 Task: Add a description "Support agents recognize that the issue remains unresolved and continue to work diligently to find a solution." in Unsolved tickets in your groups.
Action: Mouse moved to (33, 352)
Screenshot: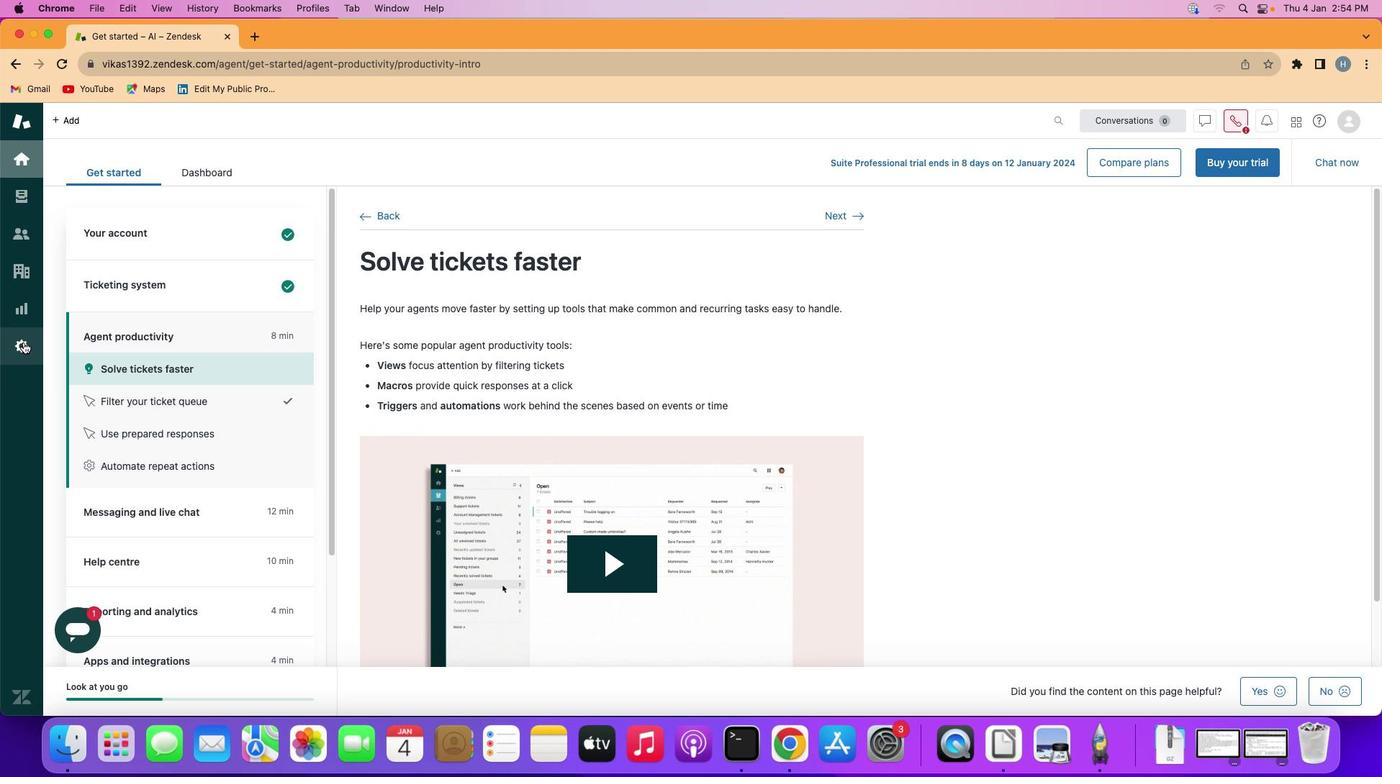 
Action: Mouse pressed left at (33, 352)
Screenshot: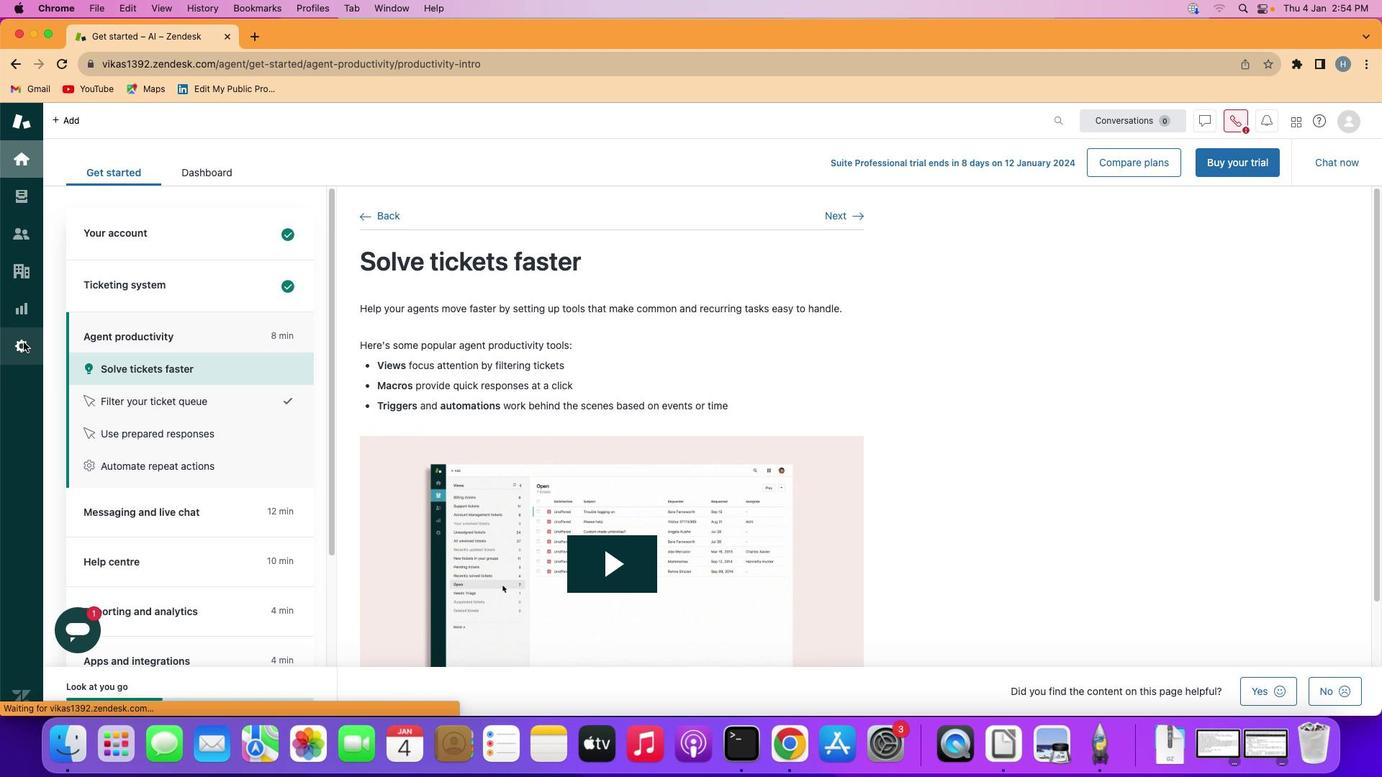 
Action: Mouse moved to (387, 526)
Screenshot: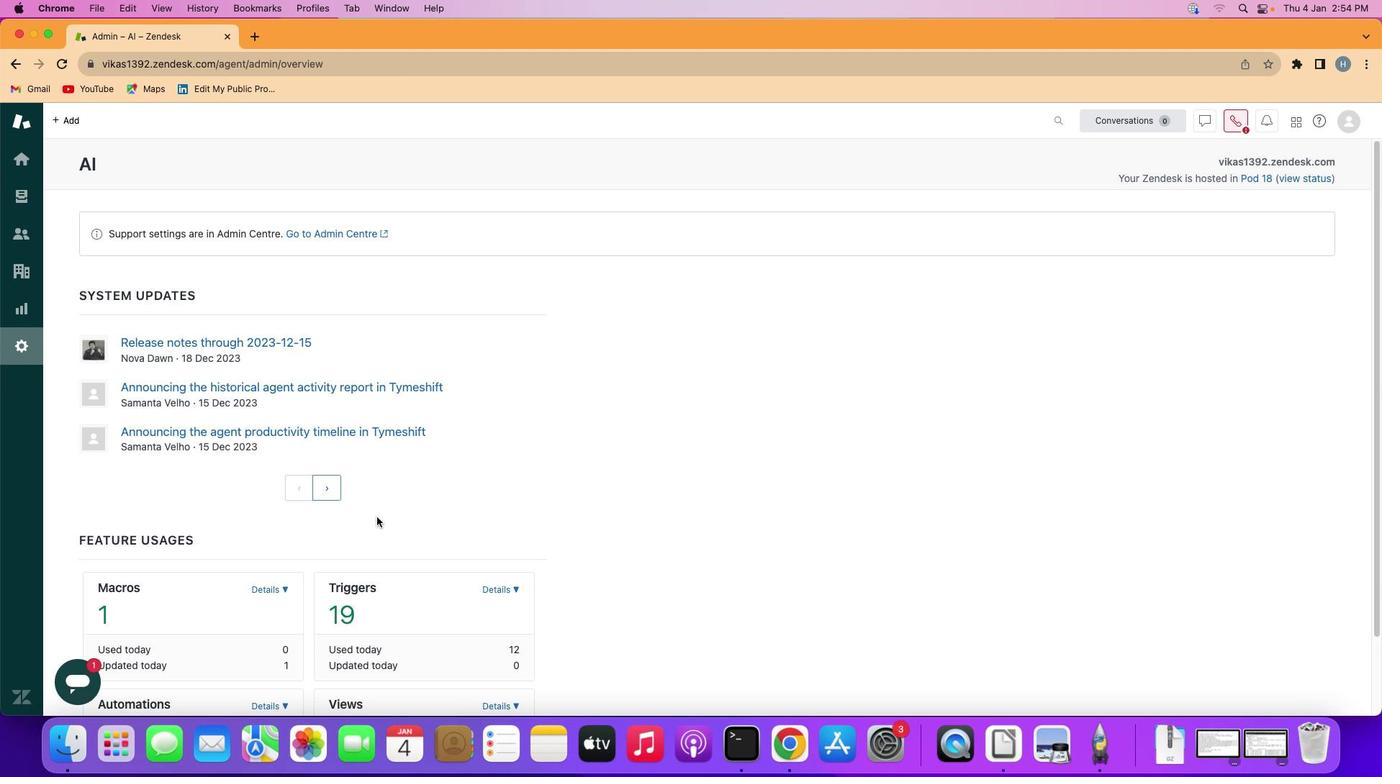 
Action: Mouse scrolled (387, 526) with delta (10, 10)
Screenshot: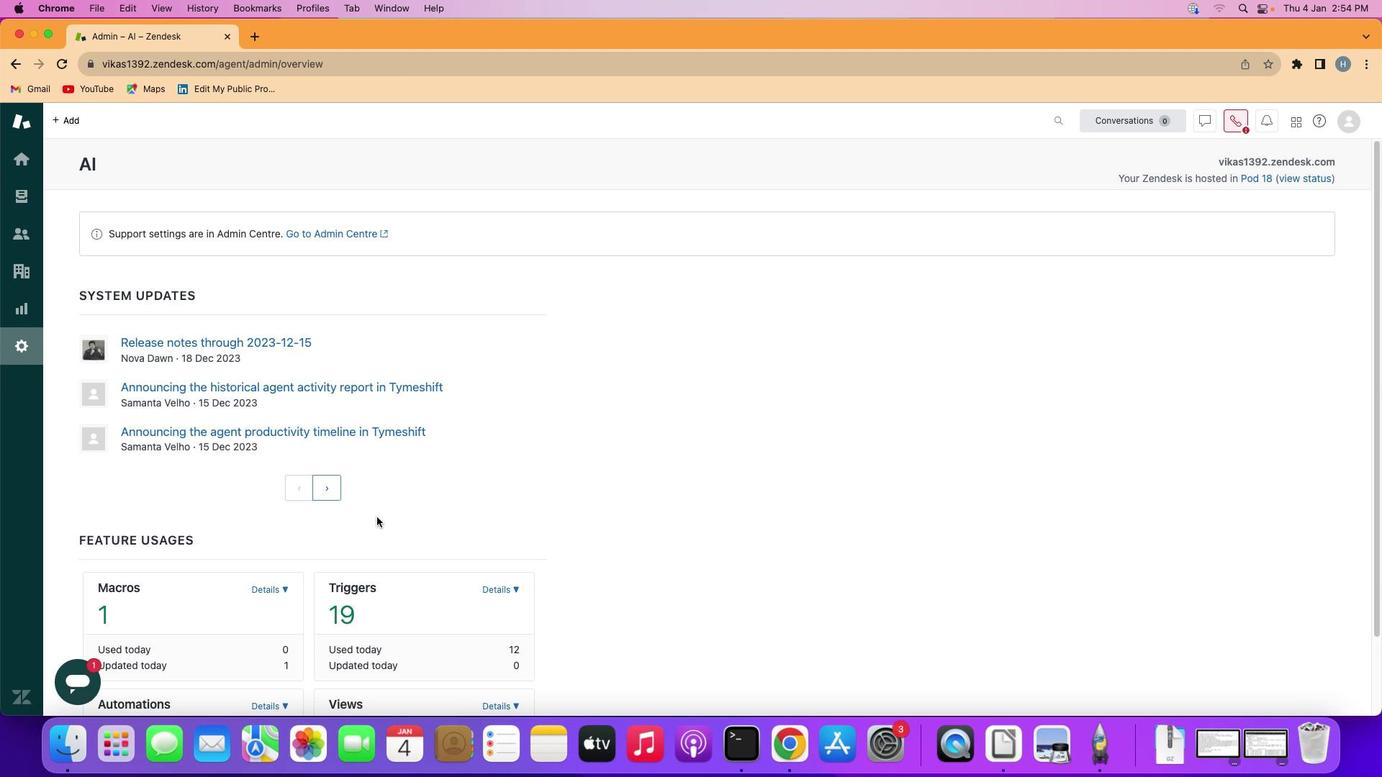 
Action: Mouse scrolled (387, 526) with delta (10, 7)
Screenshot: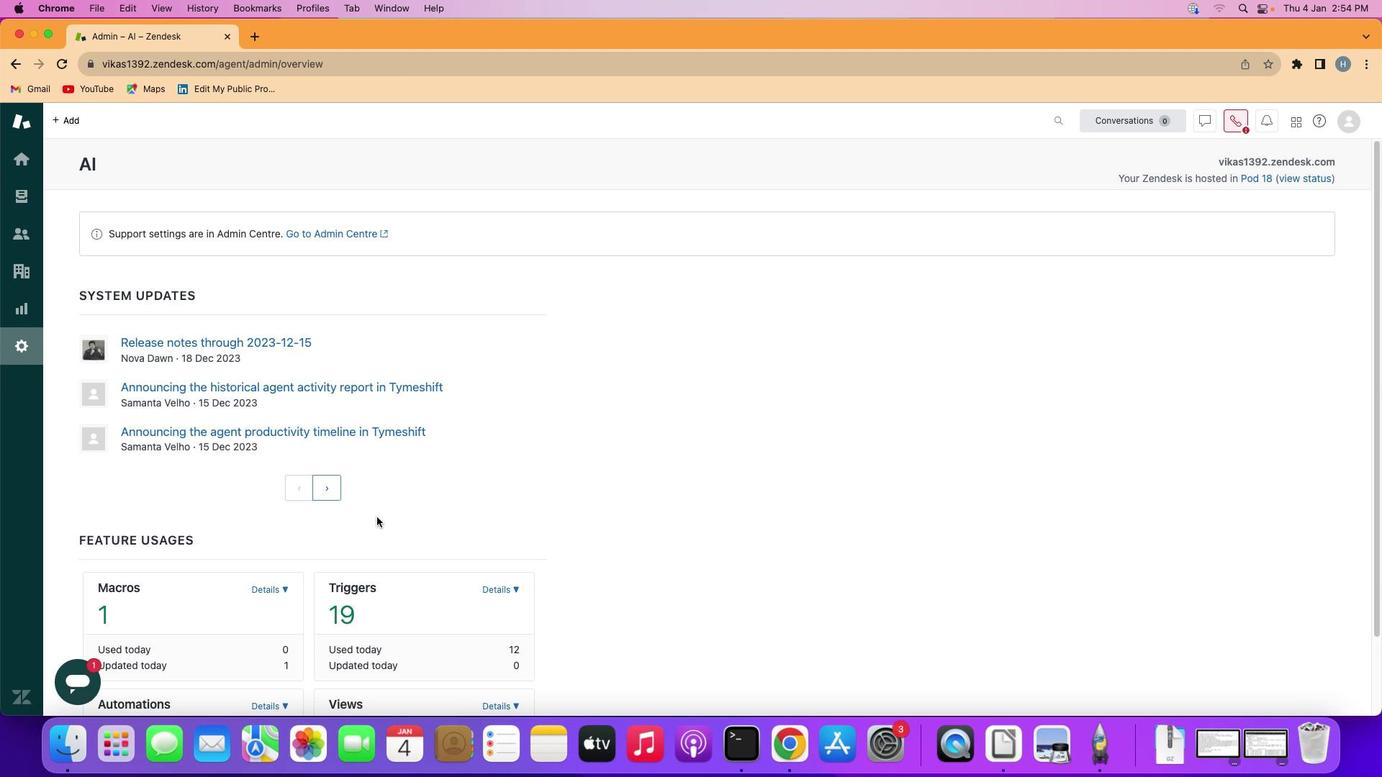 
Action: Mouse scrolled (387, 526) with delta (10, 8)
Screenshot: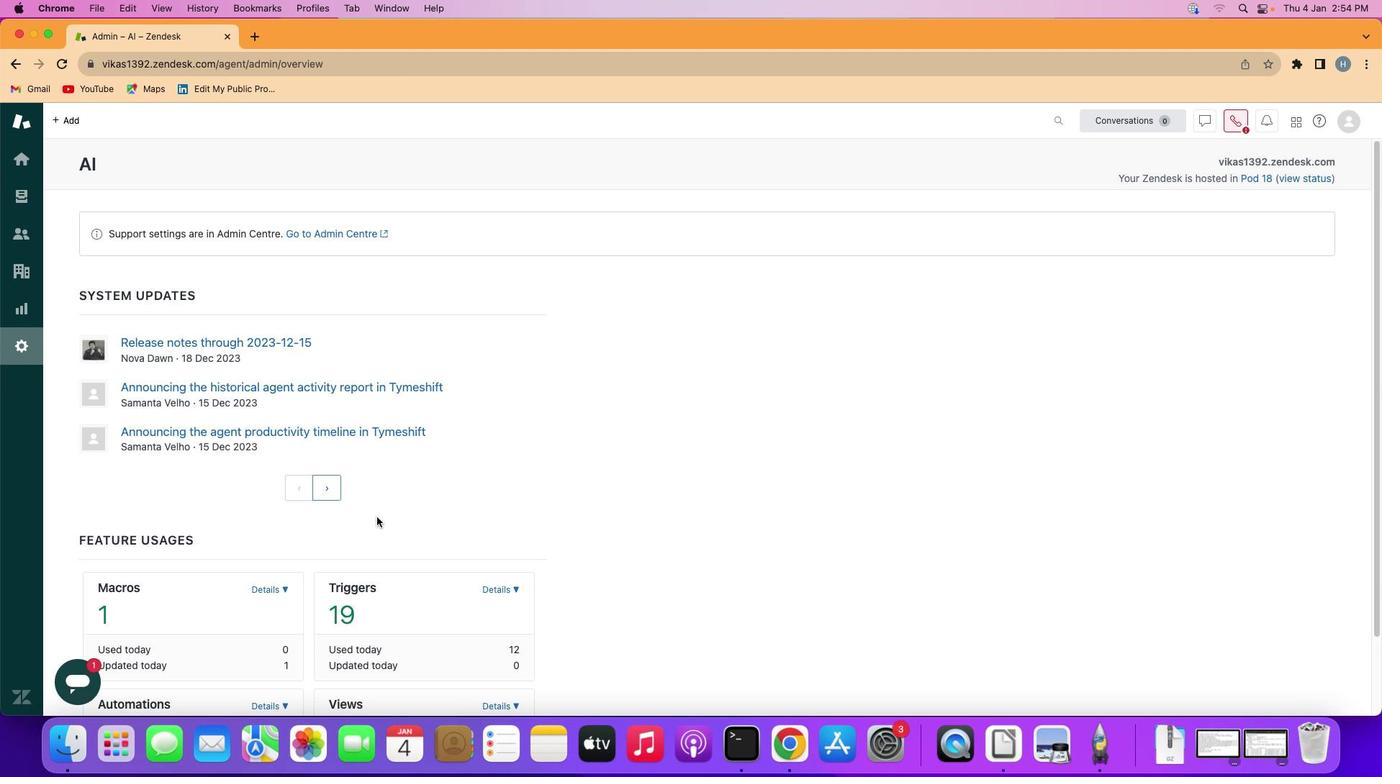 
Action: Mouse scrolled (387, 526) with delta (10, 7)
Screenshot: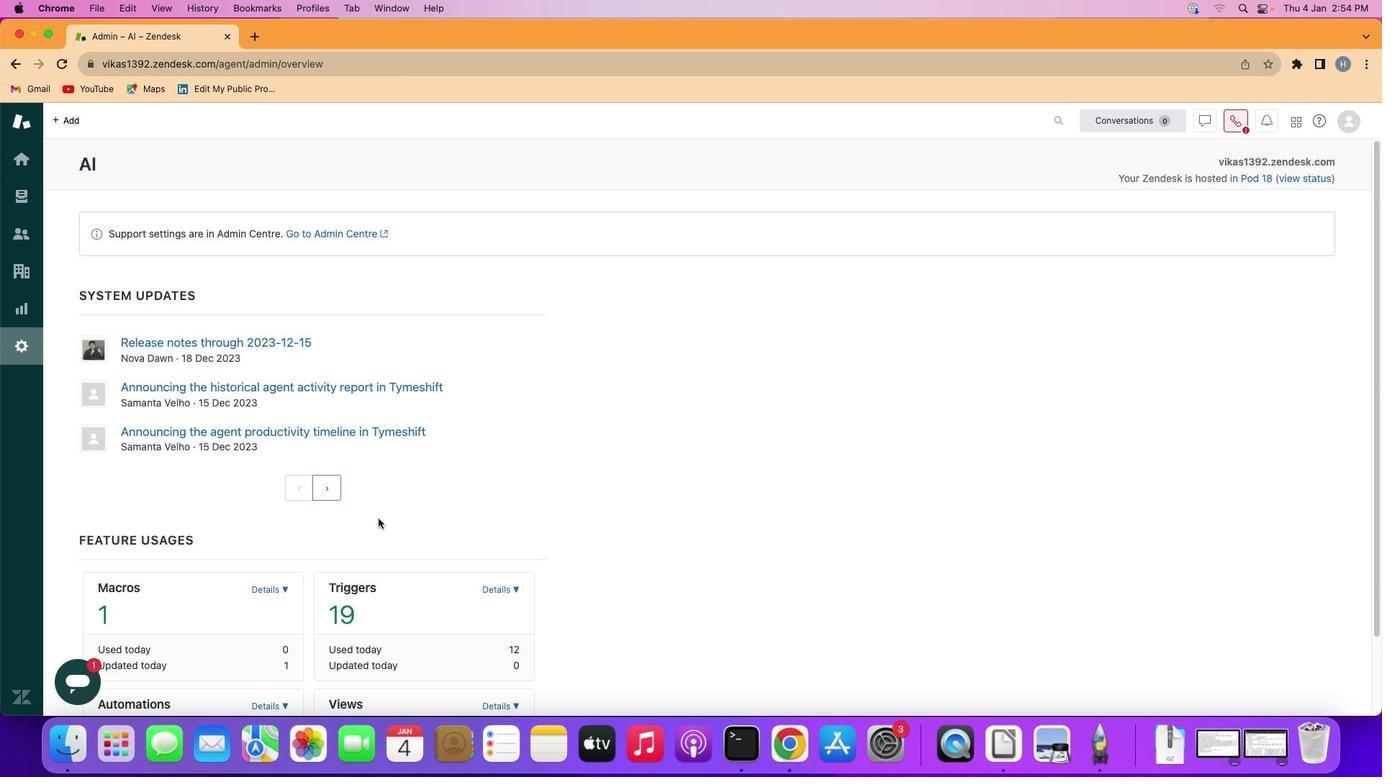 
Action: Mouse moved to (416, 562)
Screenshot: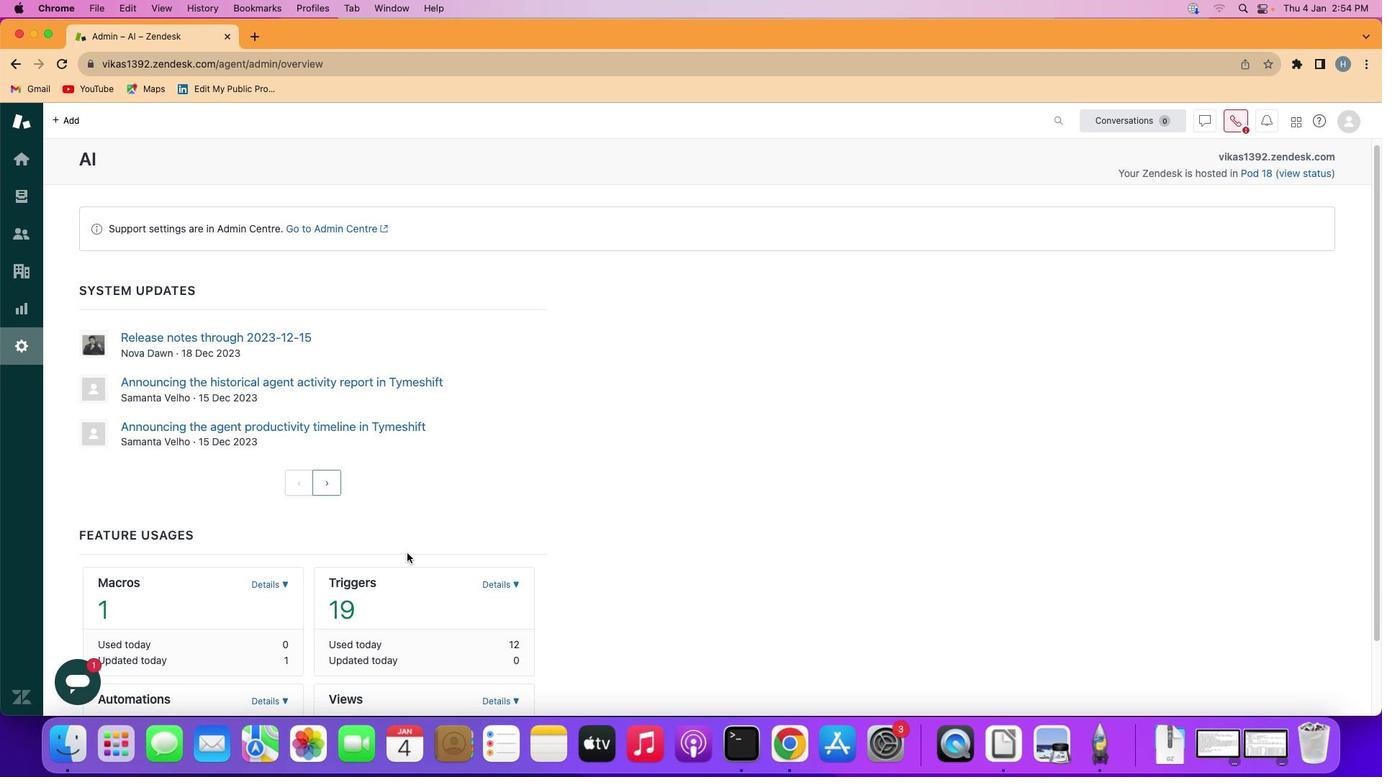 
Action: Mouse scrolled (416, 562) with delta (10, 9)
Screenshot: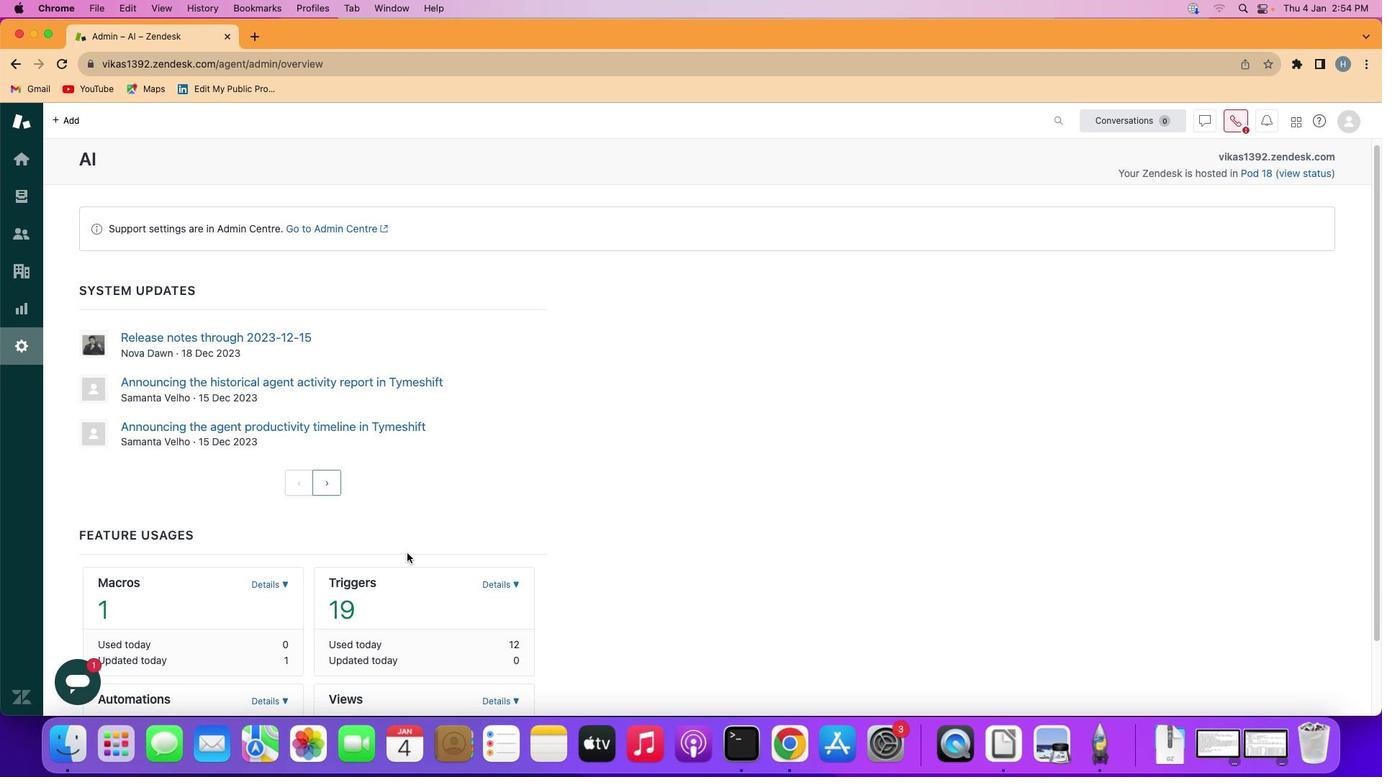 
Action: Mouse moved to (416, 563)
Screenshot: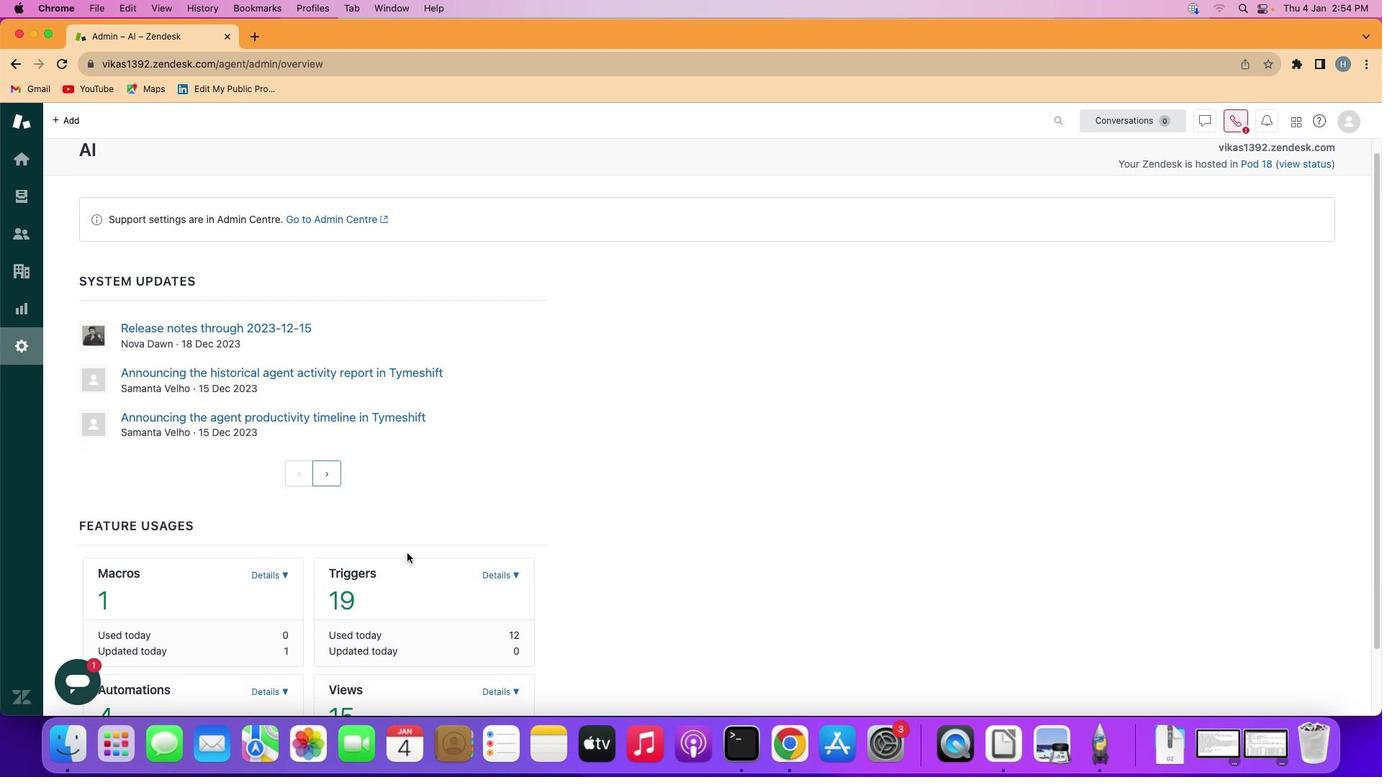 
Action: Mouse scrolled (416, 563) with delta (10, 9)
Screenshot: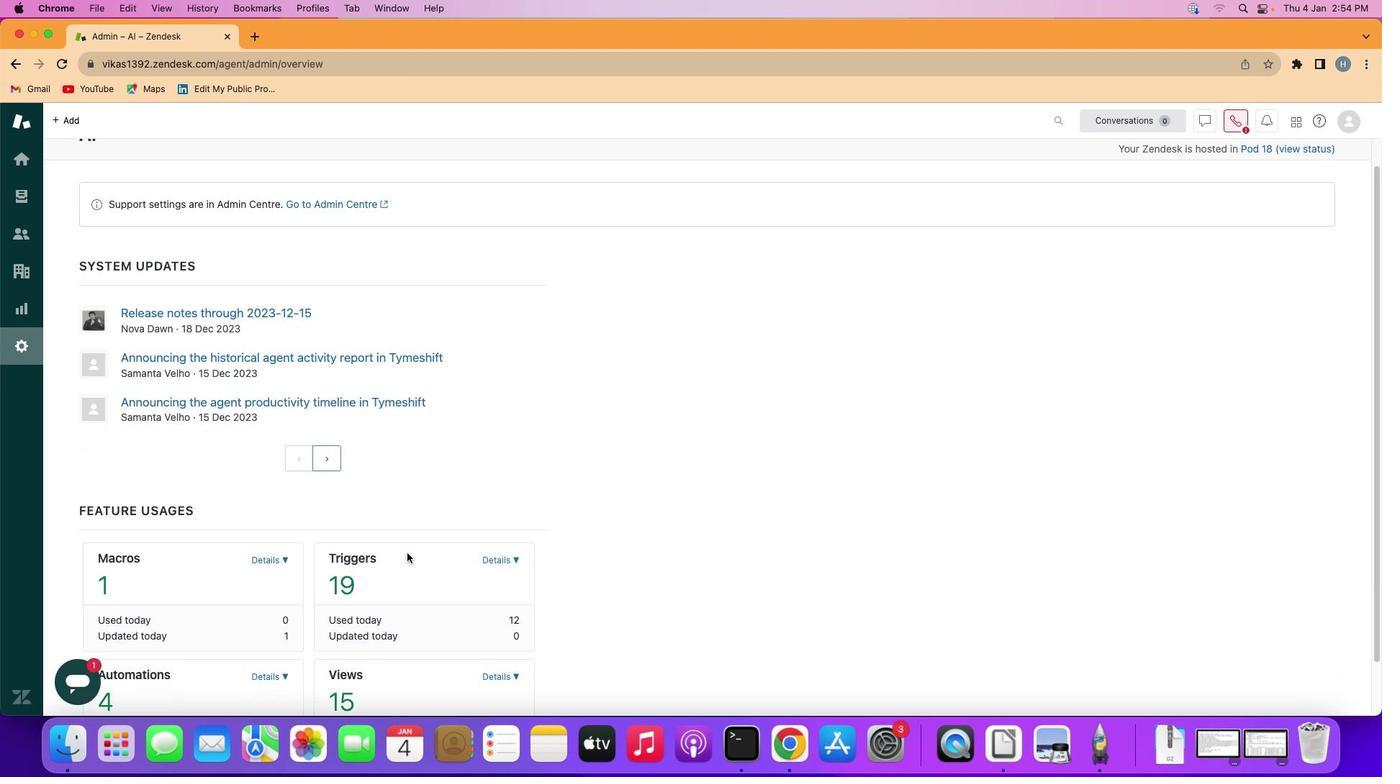 
Action: Mouse scrolled (416, 563) with delta (10, 10)
Screenshot: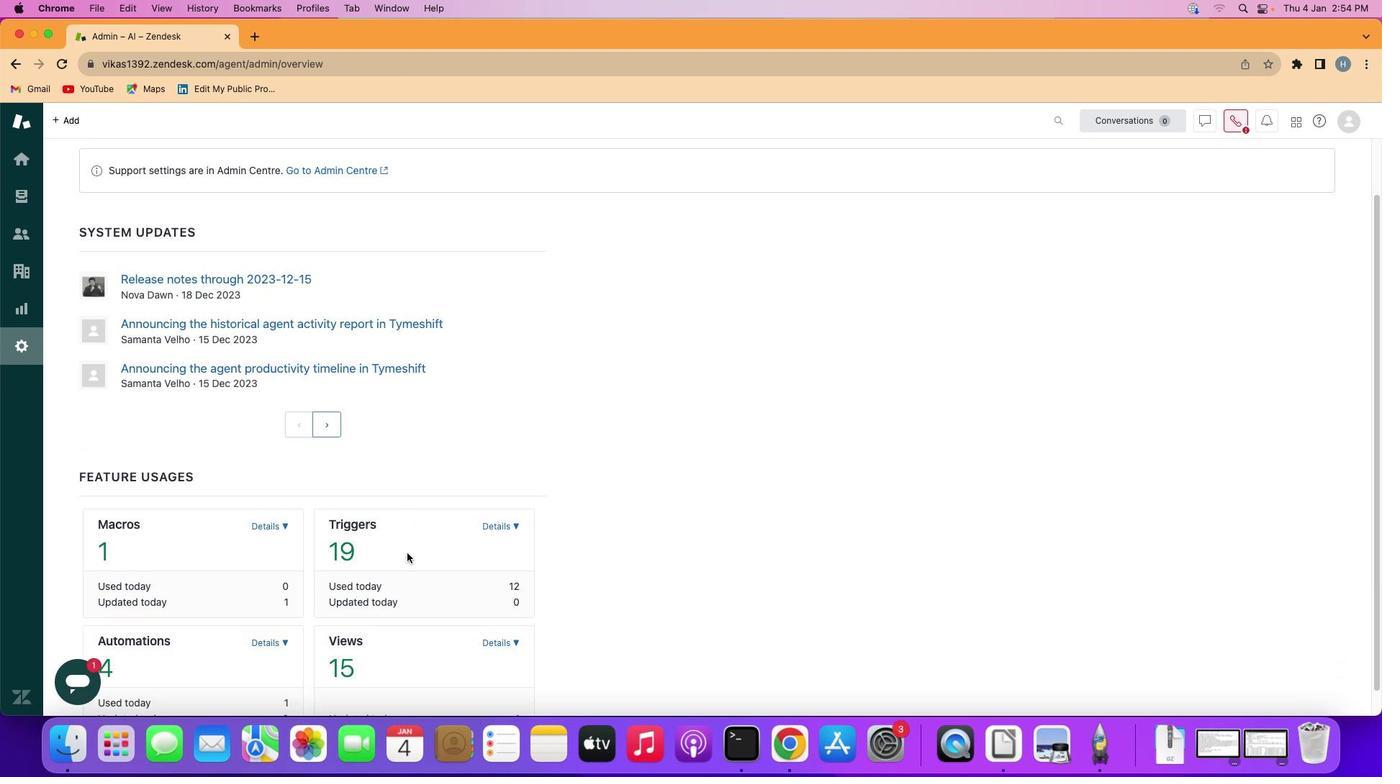 
Action: Mouse scrolled (416, 563) with delta (10, 8)
Screenshot: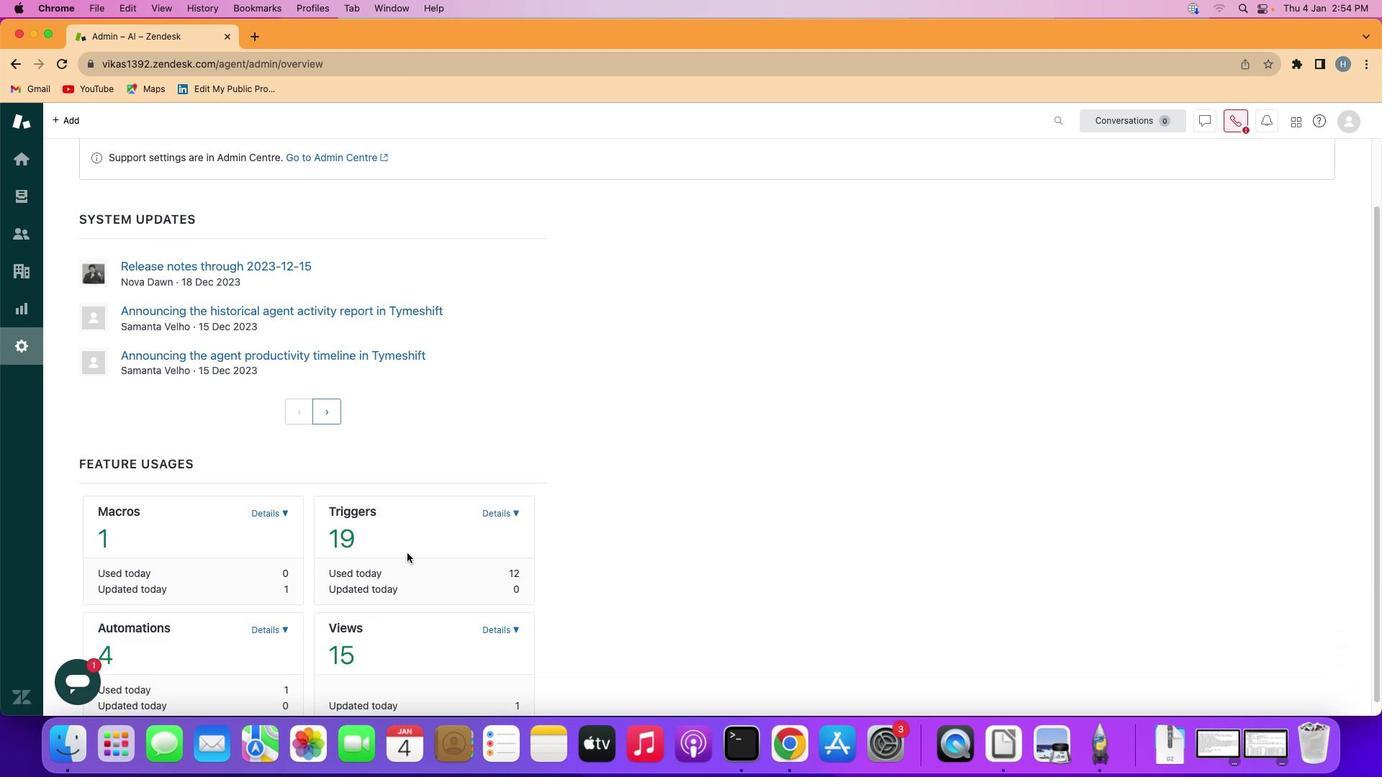
Action: Mouse scrolled (416, 563) with delta (10, 9)
Screenshot: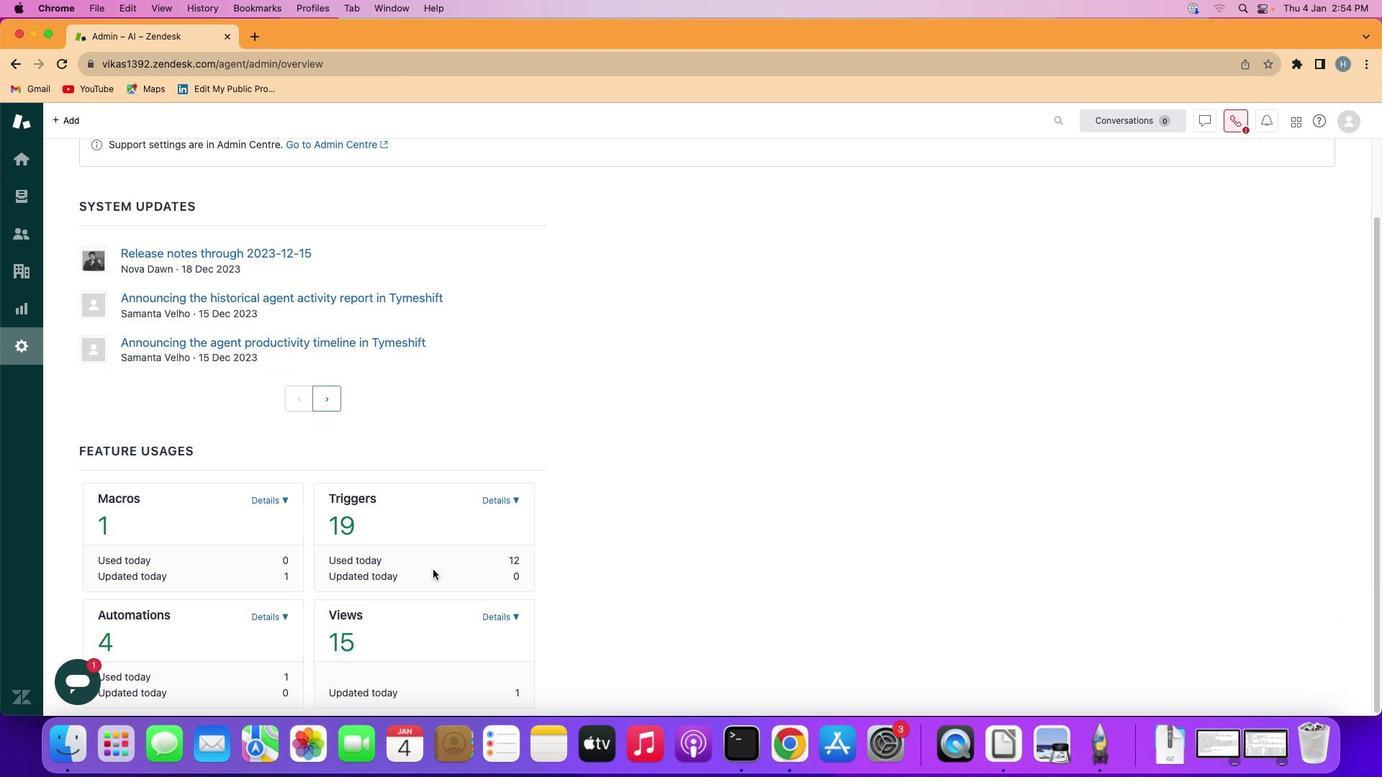 
Action: Mouse moved to (511, 626)
Screenshot: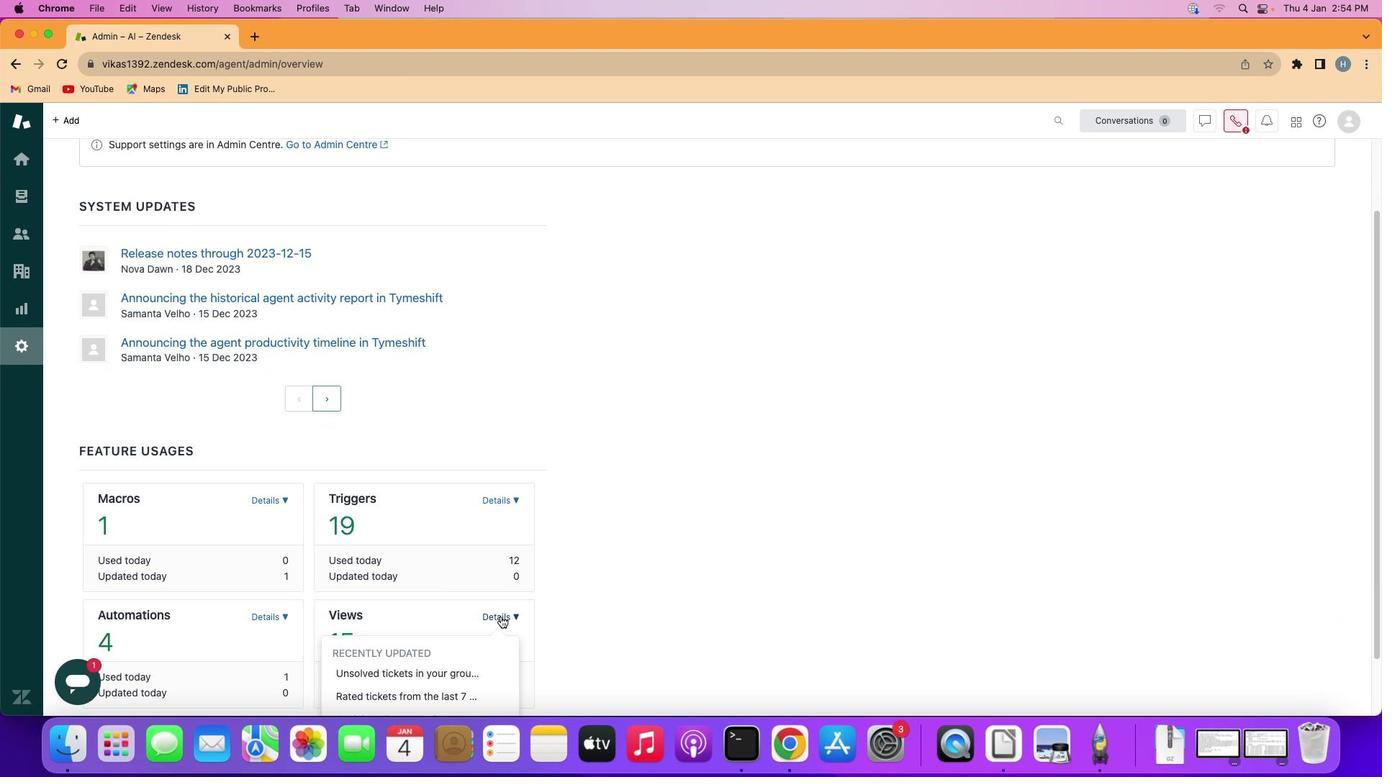 
Action: Mouse pressed left at (511, 626)
Screenshot: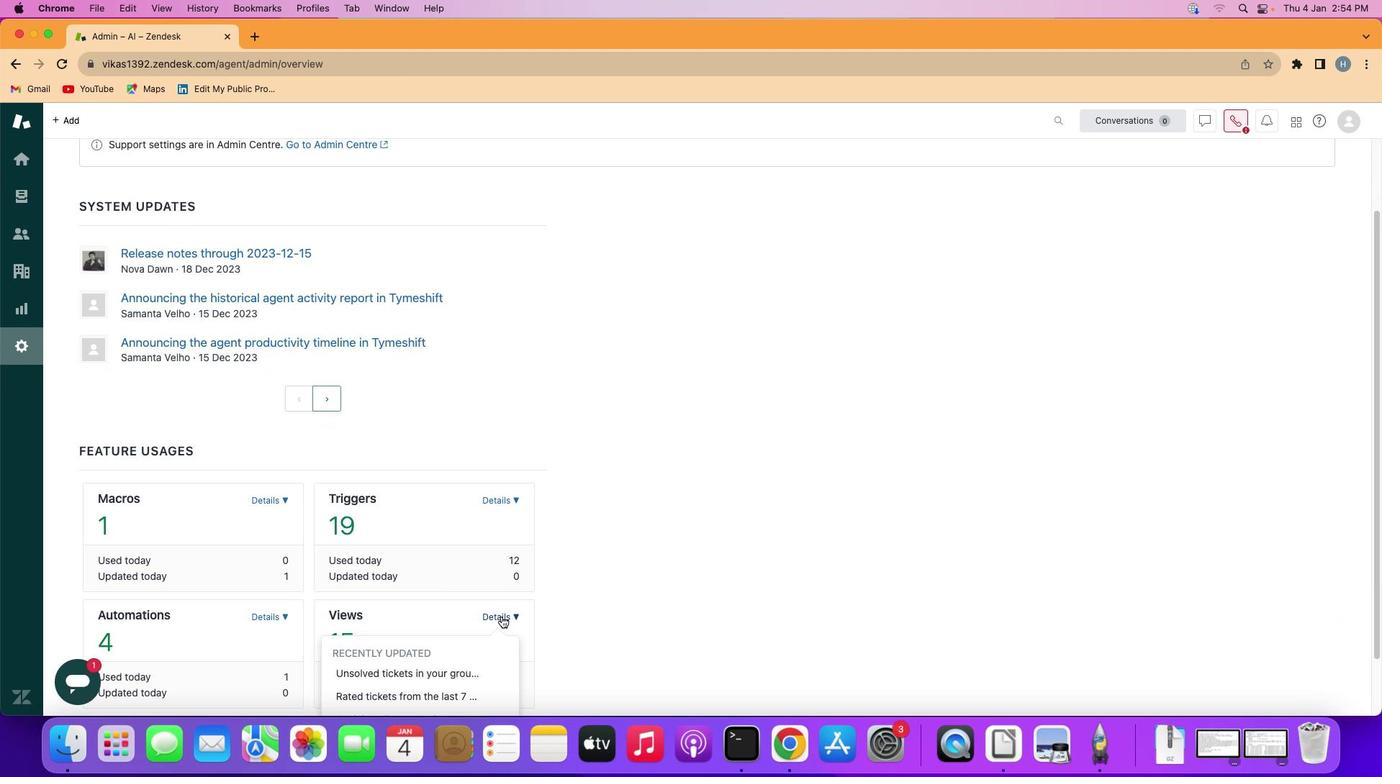 
Action: Mouse moved to (434, 683)
Screenshot: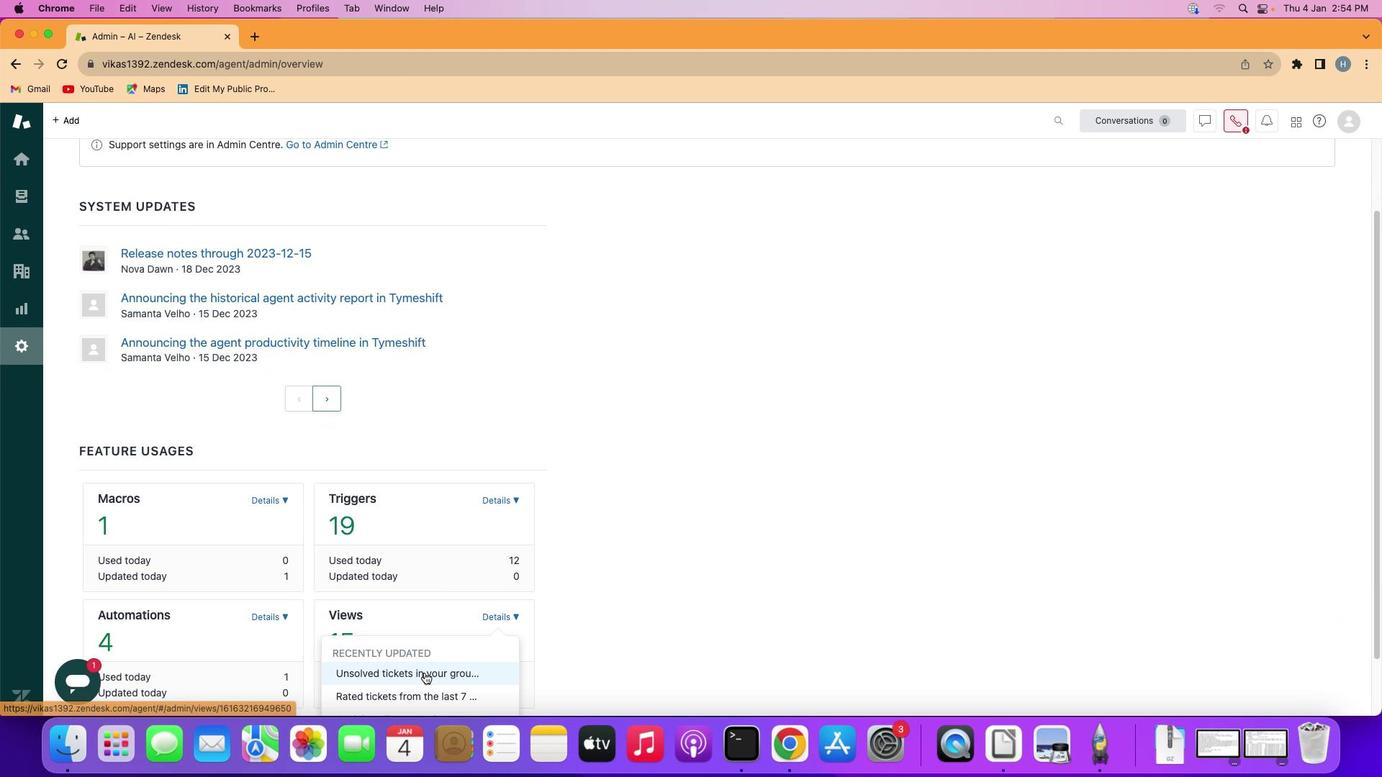 
Action: Mouse pressed left at (434, 683)
Screenshot: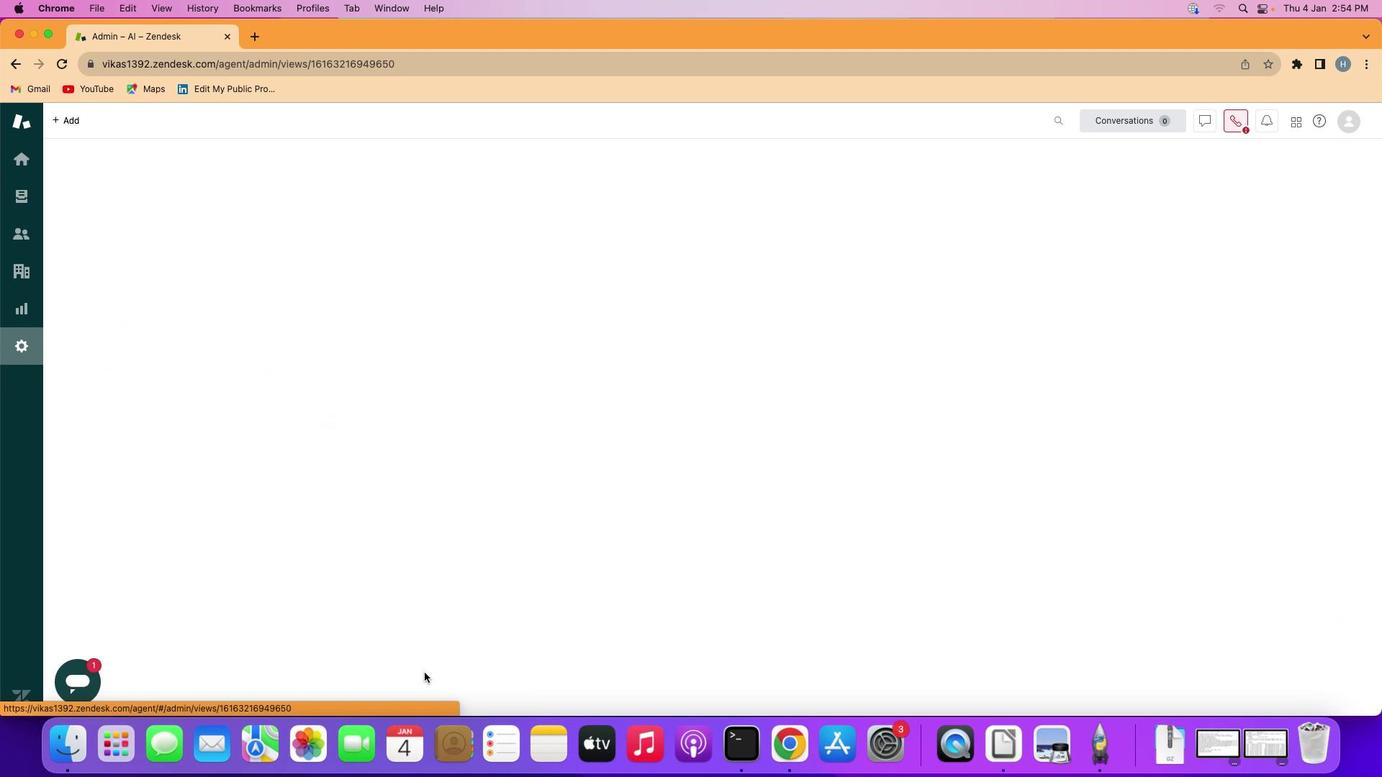 
Action: Mouse moved to (298, 336)
Screenshot: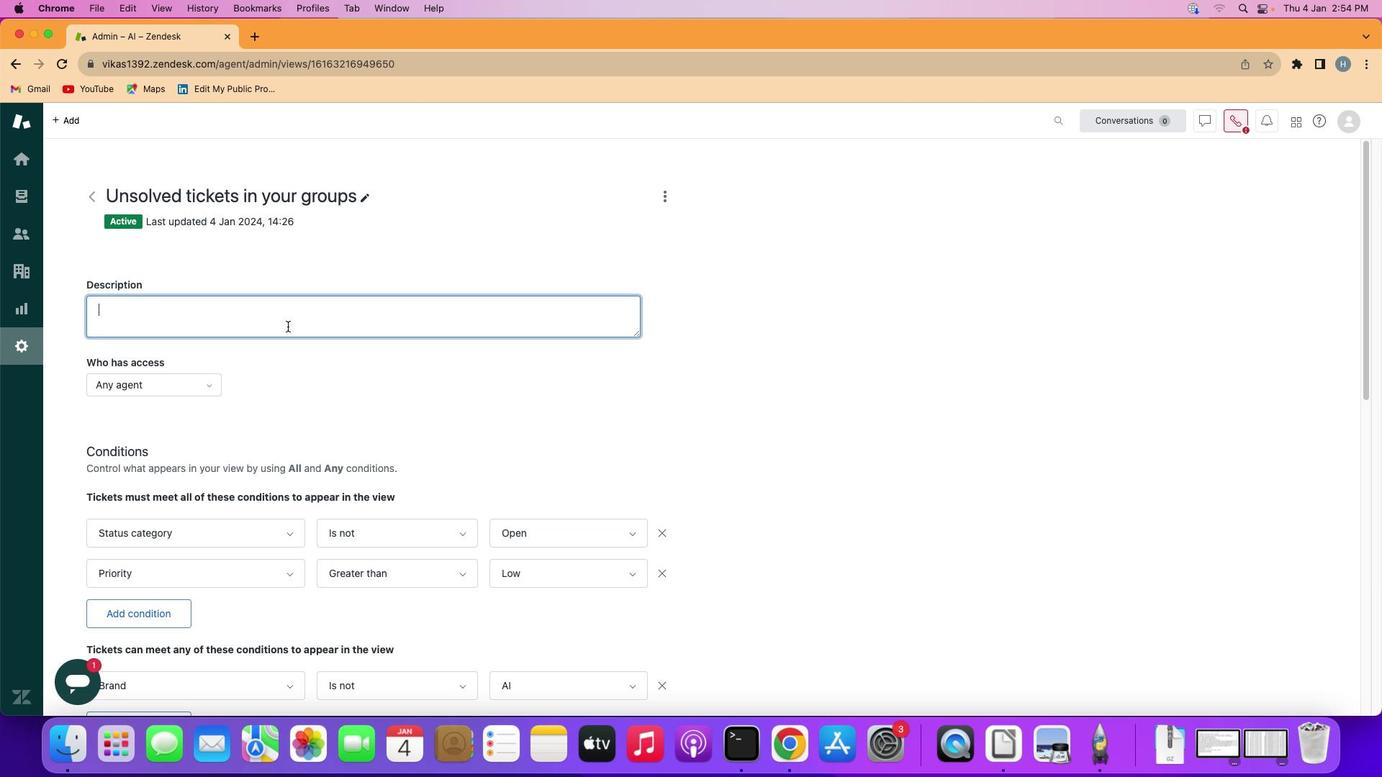 
Action: Mouse pressed left at (298, 336)
Screenshot: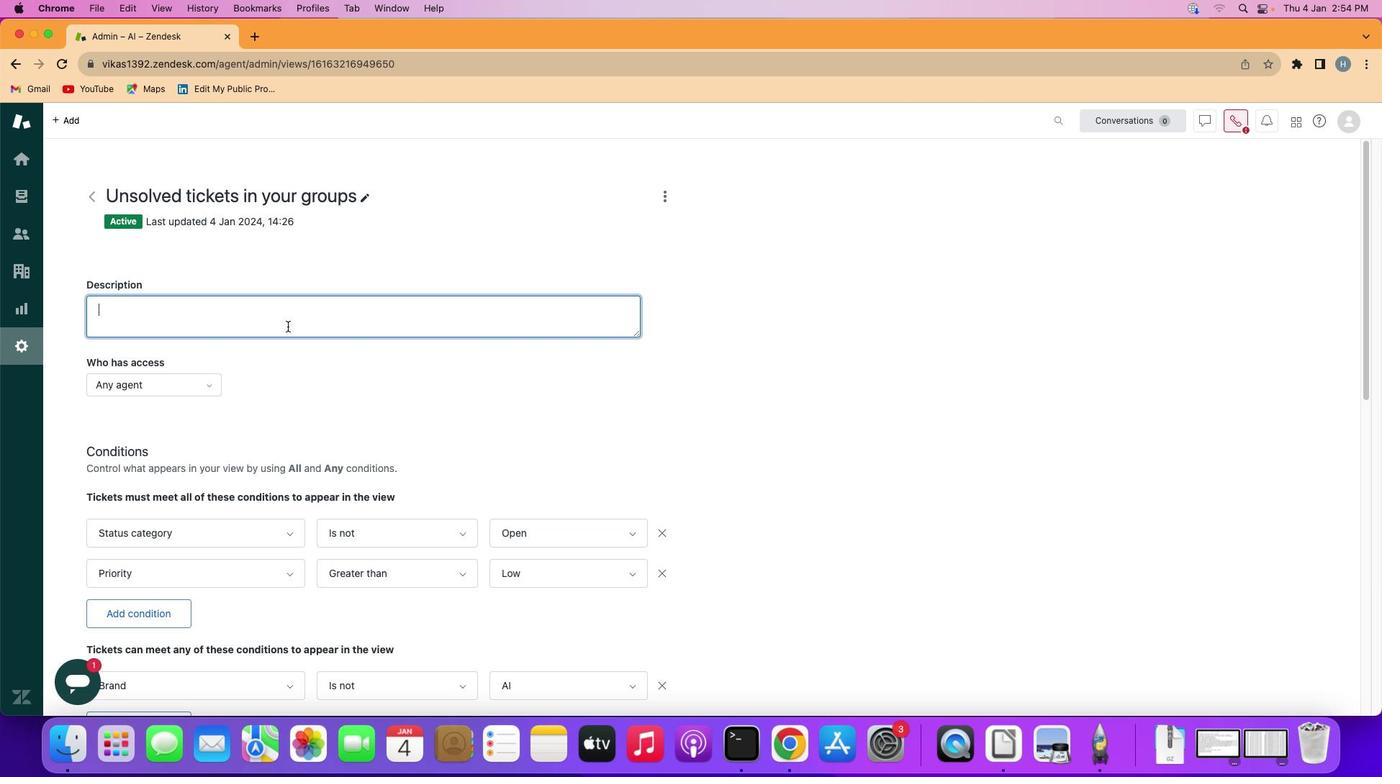 
Action: Key pressed Key.shift'S''u''p''p''o''r''t'Key.space'a''g''e''n''t''s'Key.space'r''e''c''o''g''n''i''z''e'Key.space't''h''a''t'Key.space't''h''e'Key.space'i''s''s''u''e'Key.space'r''e''m''a''i''n''s'Key.space'u''n''r''e''s''o''l''v''e''d'Key.space'a''n''d'Key.space'c''o''n''t''i''h'Key.backspace'n''u''e'Key.space't''o'Key.space'w''o''r''k'Key.space'd''i''l''i''g''e''n''t''l''y'Key.space't''o'Key.space'f''i''n''d'Key.space'a'Key.space's''o''l''u''t''i''o''n'
Screenshot: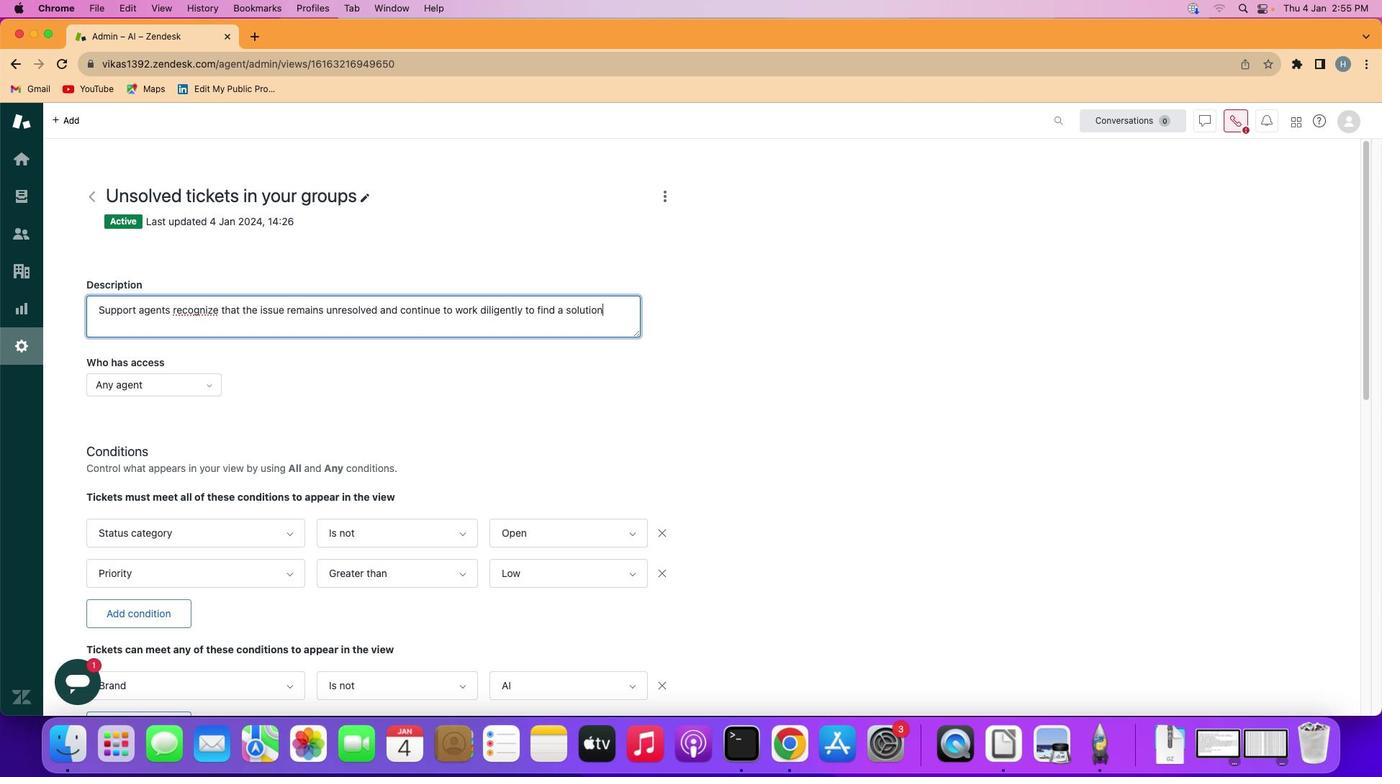 
Action: Mouse moved to (544, 419)
Screenshot: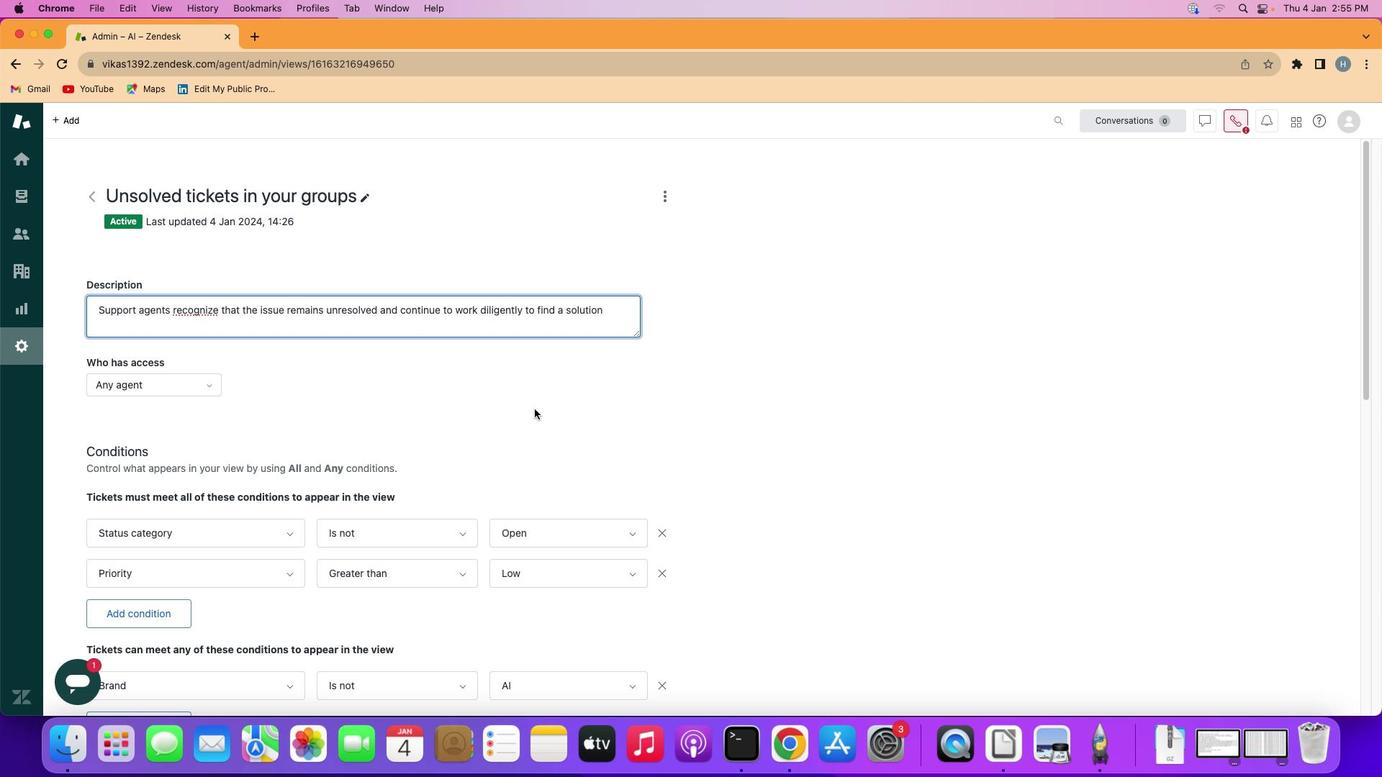 
Action: Mouse scrolled (544, 419) with delta (10, 9)
Screenshot: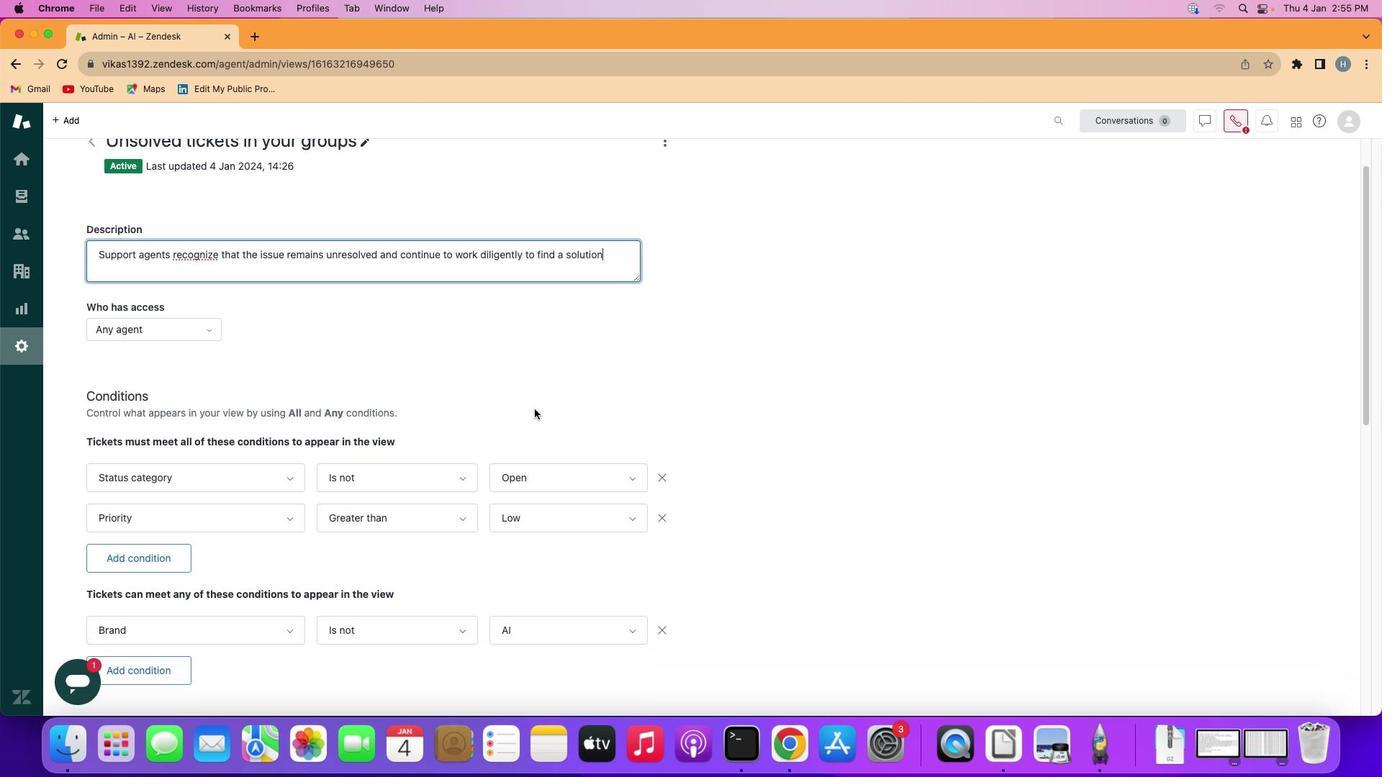 
Action: Mouse scrolled (544, 419) with delta (10, 9)
Screenshot: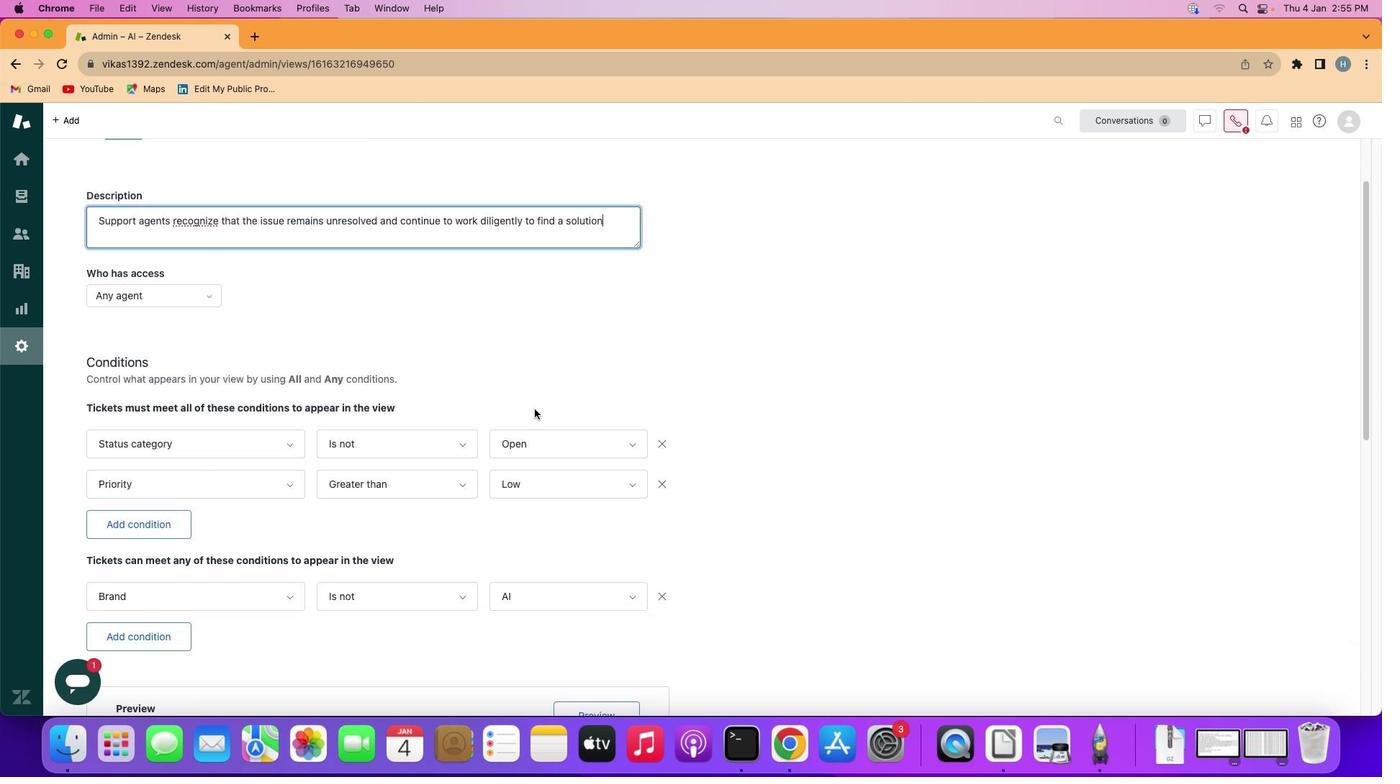
Action: Mouse scrolled (544, 419) with delta (10, 8)
Screenshot: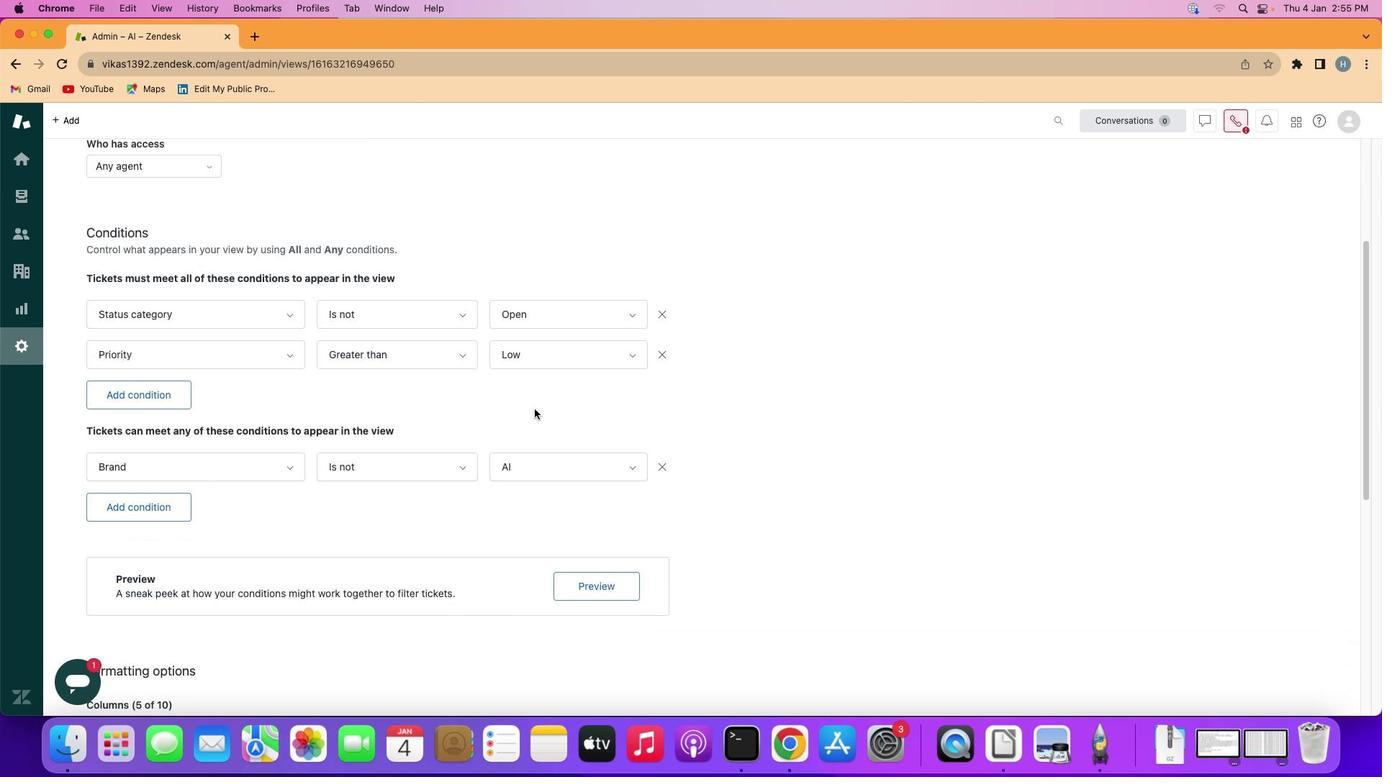 
Action: Mouse scrolled (544, 419) with delta (10, 8)
Screenshot: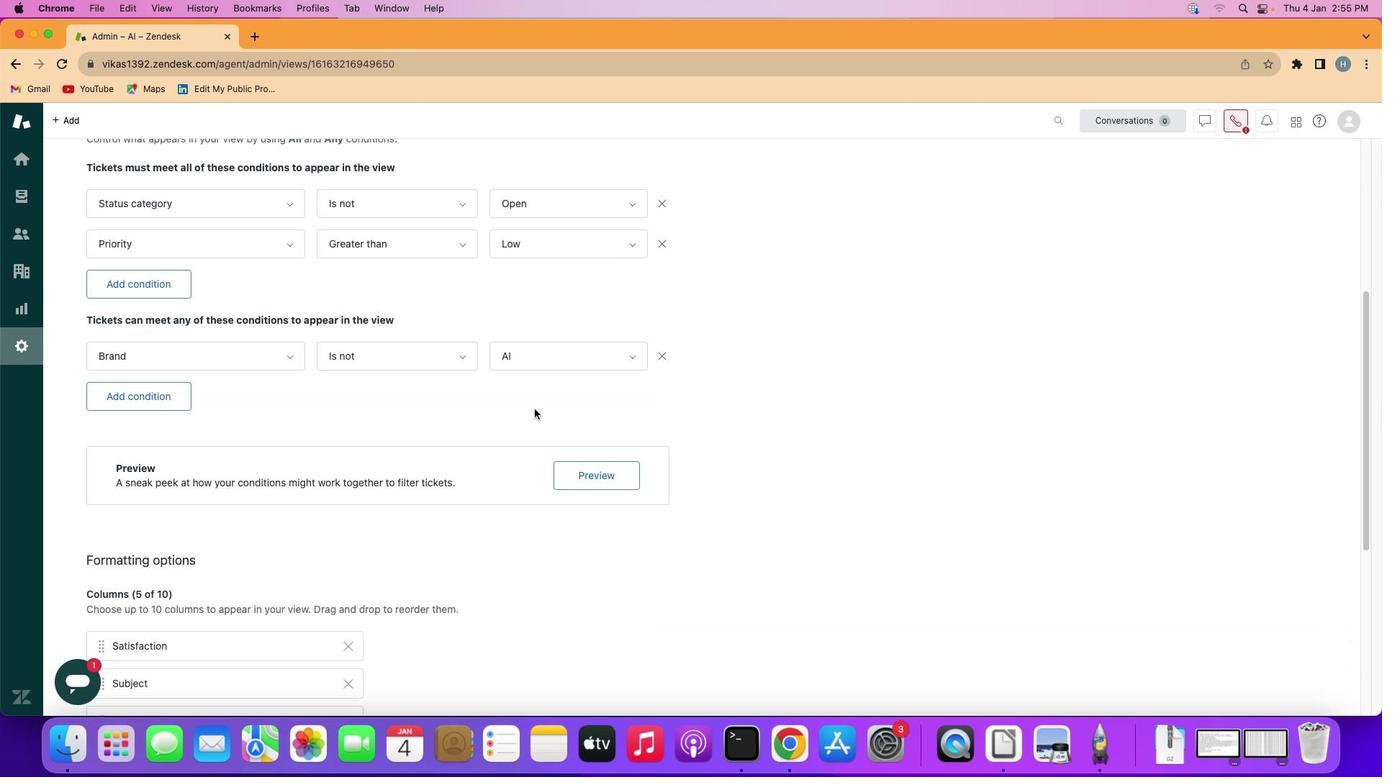 
Action: Mouse scrolled (544, 419) with delta (10, 7)
Screenshot: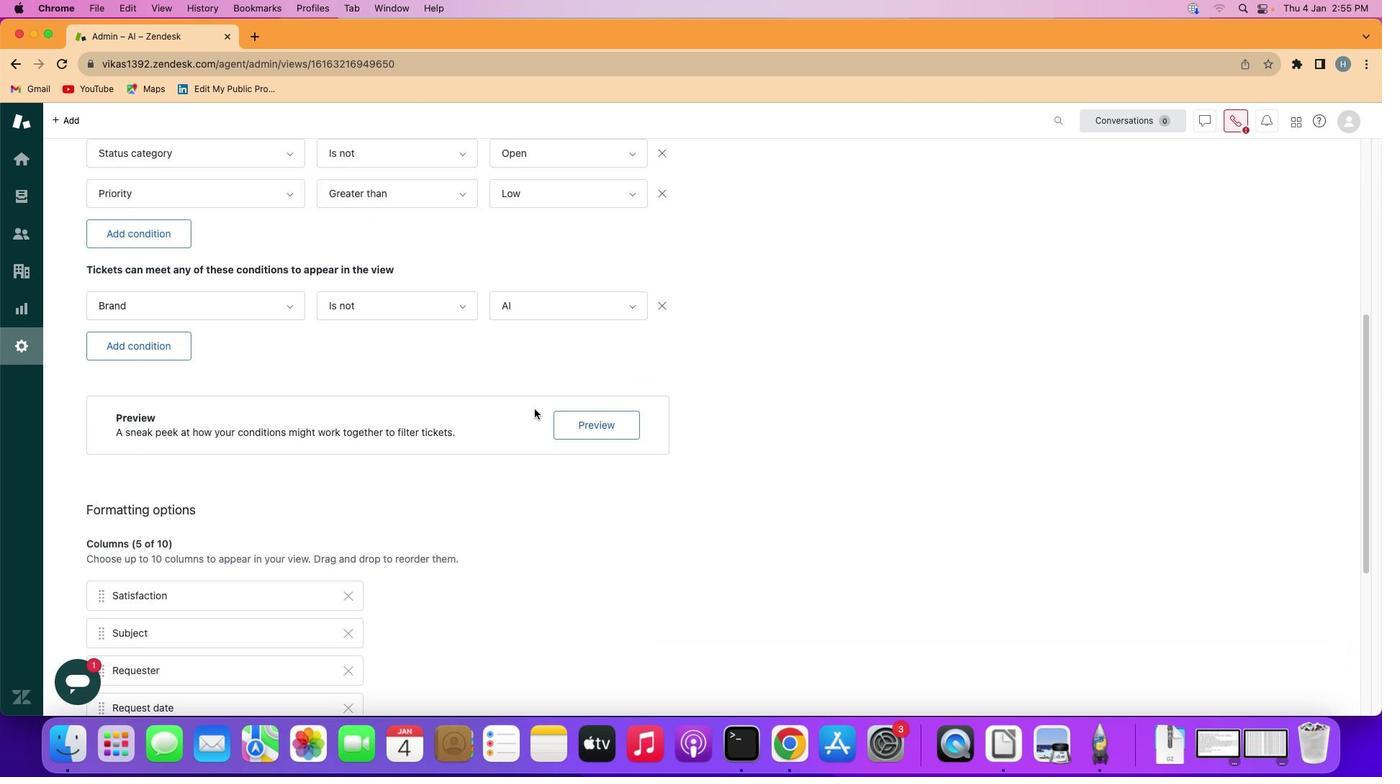 
Action: Mouse scrolled (544, 419) with delta (10, 7)
Screenshot: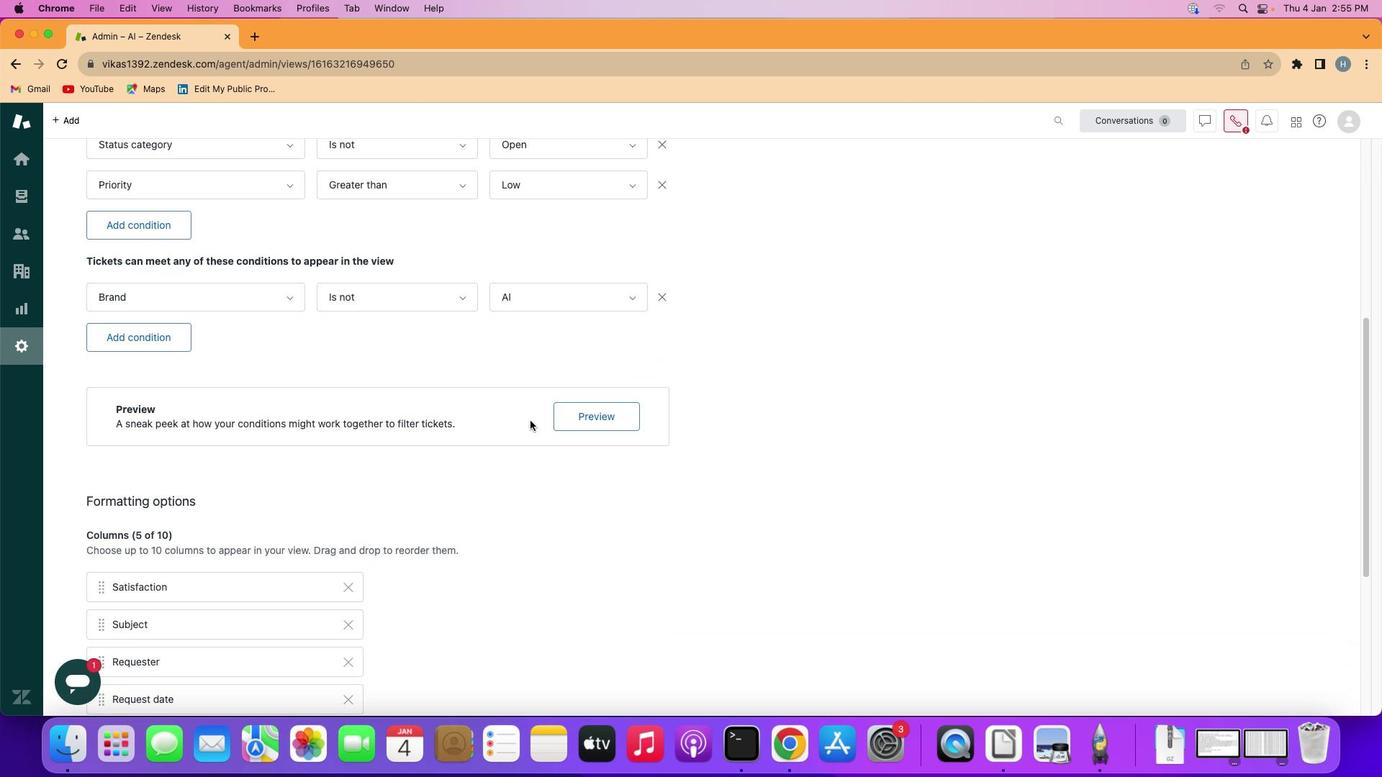 
Action: Mouse moved to (539, 440)
Screenshot: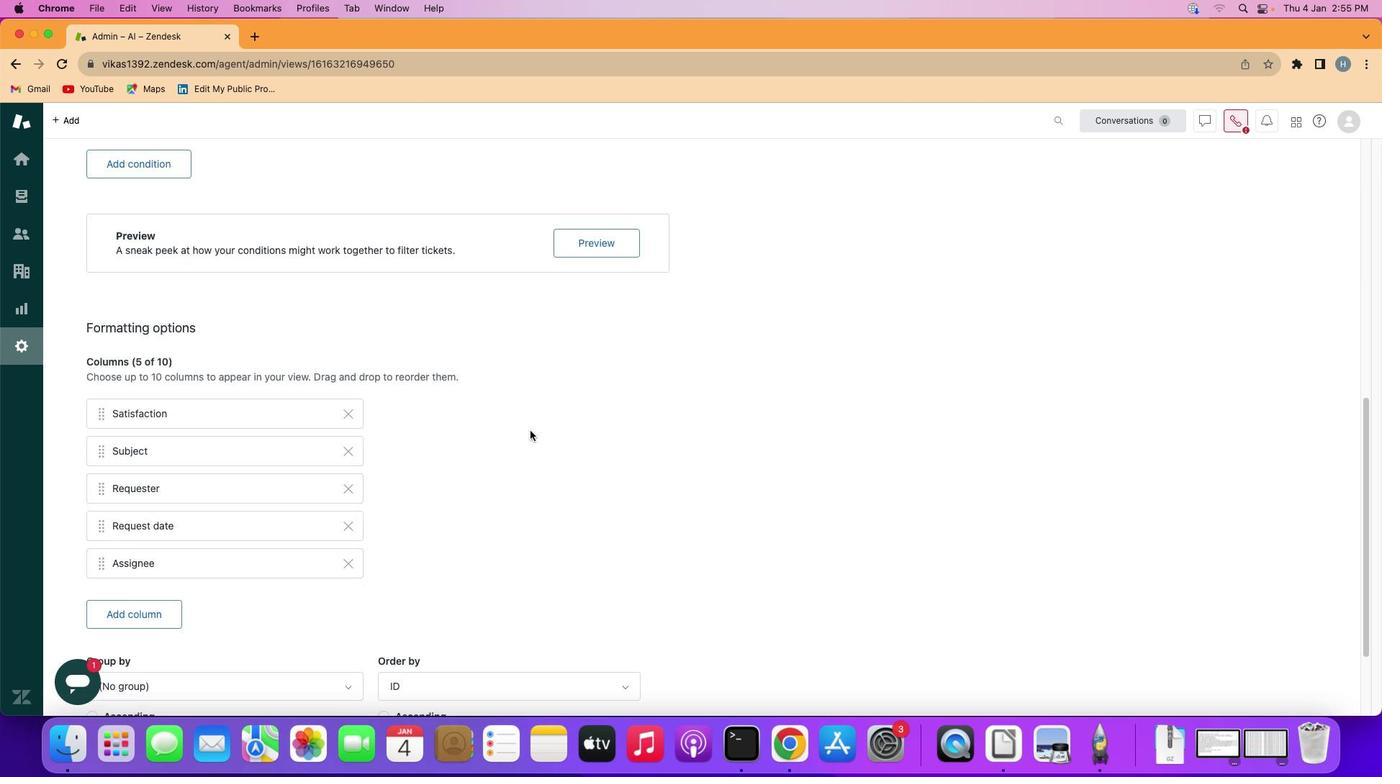 
Action: Mouse scrolled (539, 440) with delta (10, 9)
Screenshot: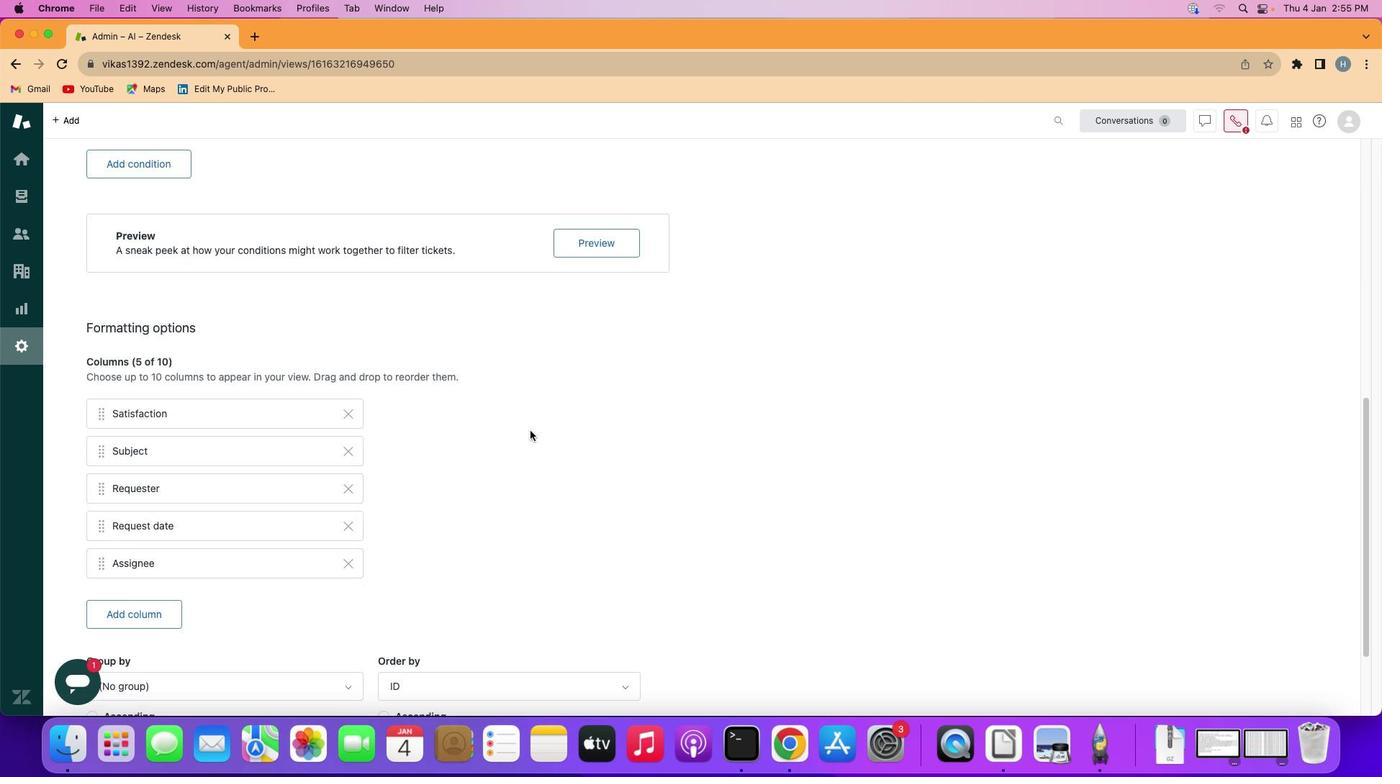 
Action: Mouse scrolled (539, 440) with delta (10, 9)
Screenshot: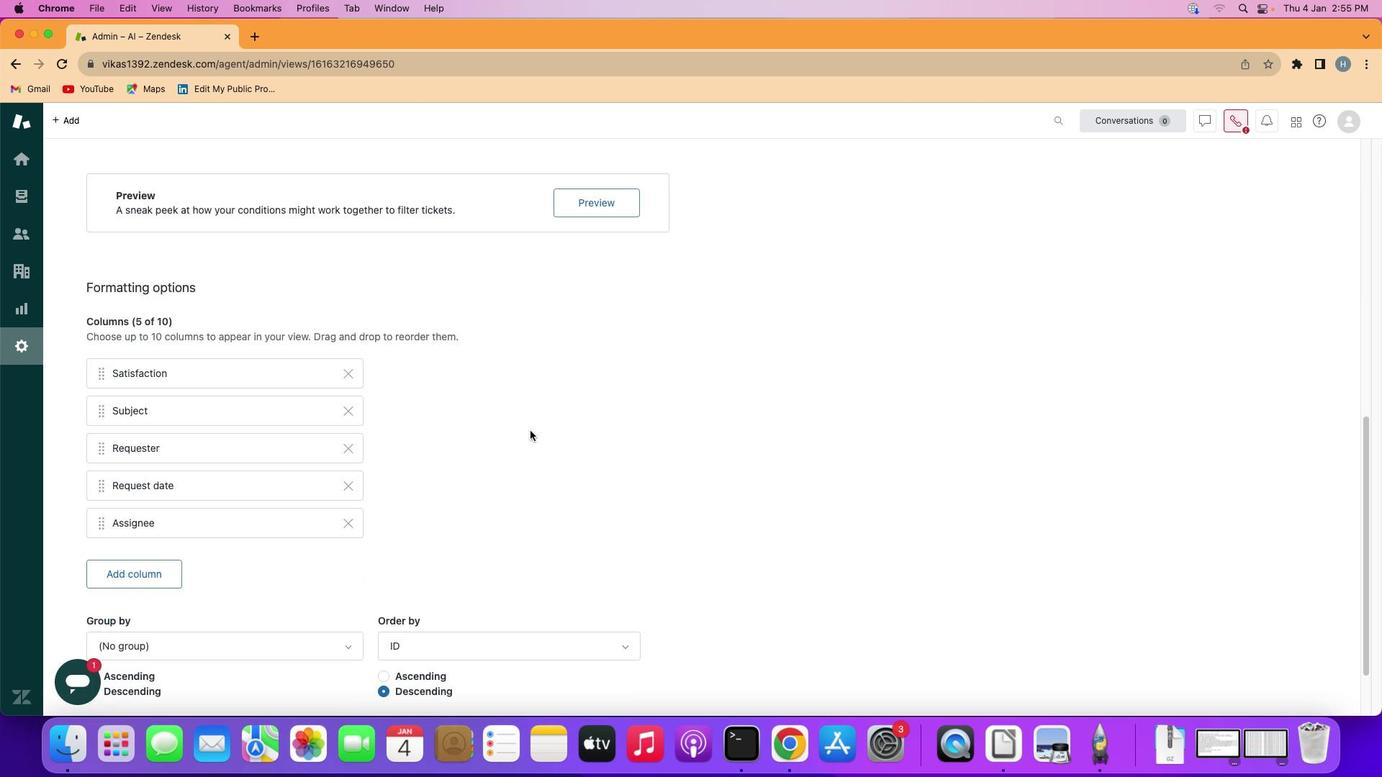 
Action: Mouse scrolled (539, 440) with delta (10, 8)
Screenshot: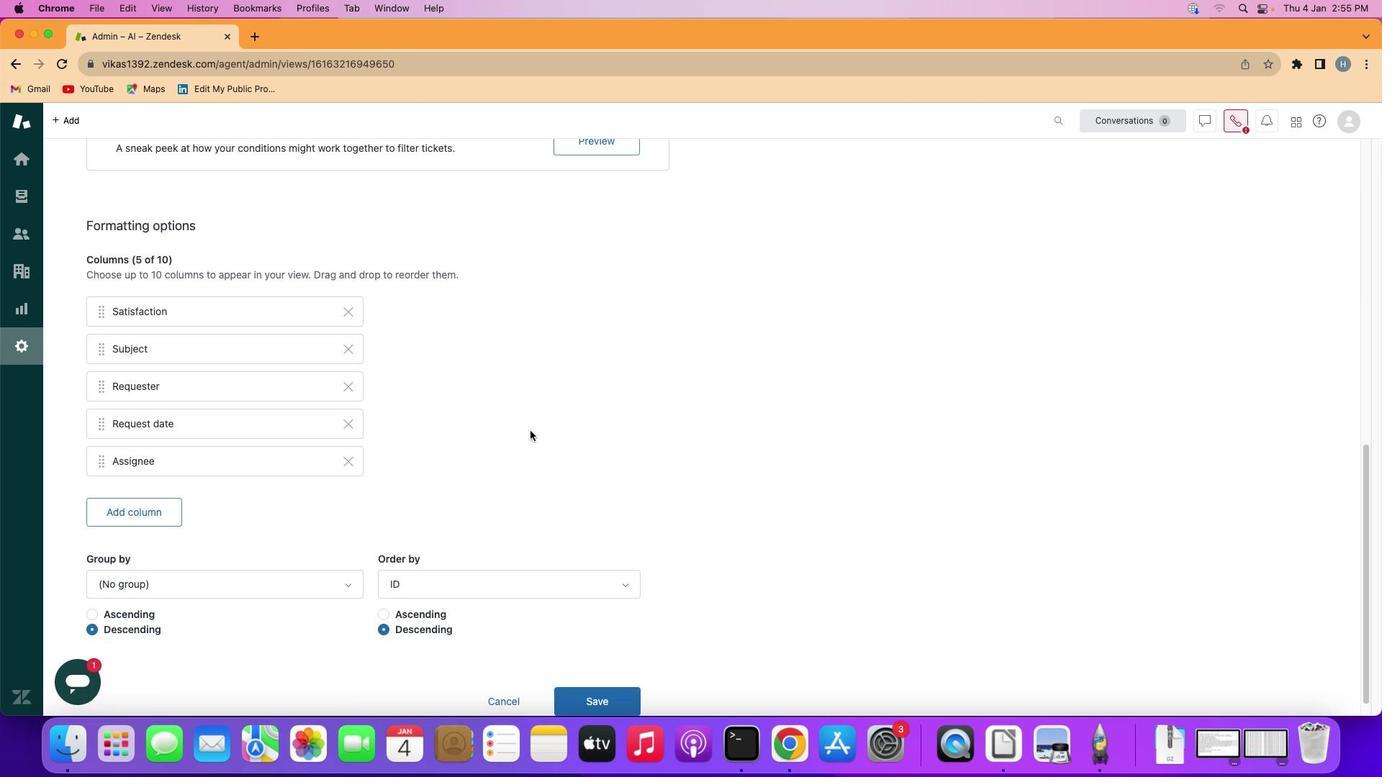 
Action: Mouse moved to (540, 441)
Screenshot: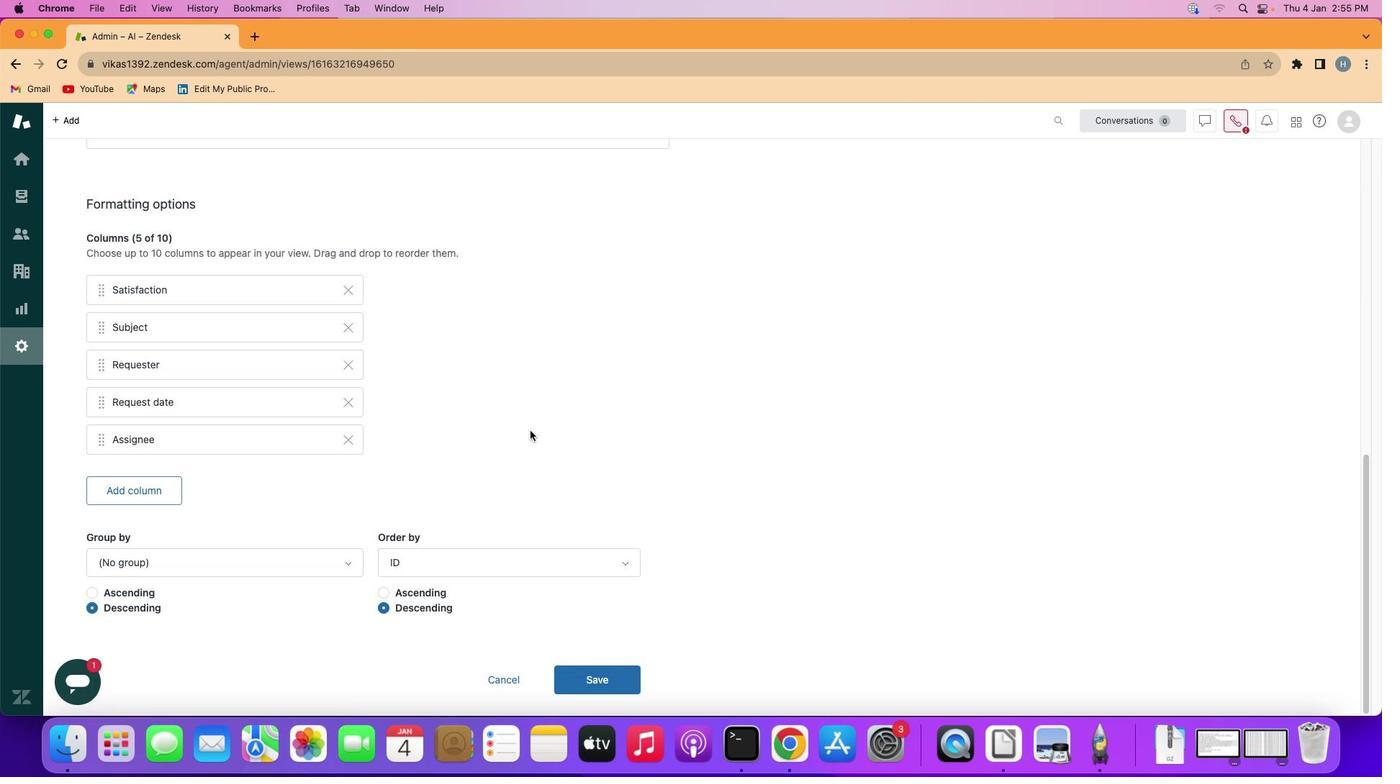 
Action: Mouse scrolled (540, 441) with delta (10, 7)
Screenshot: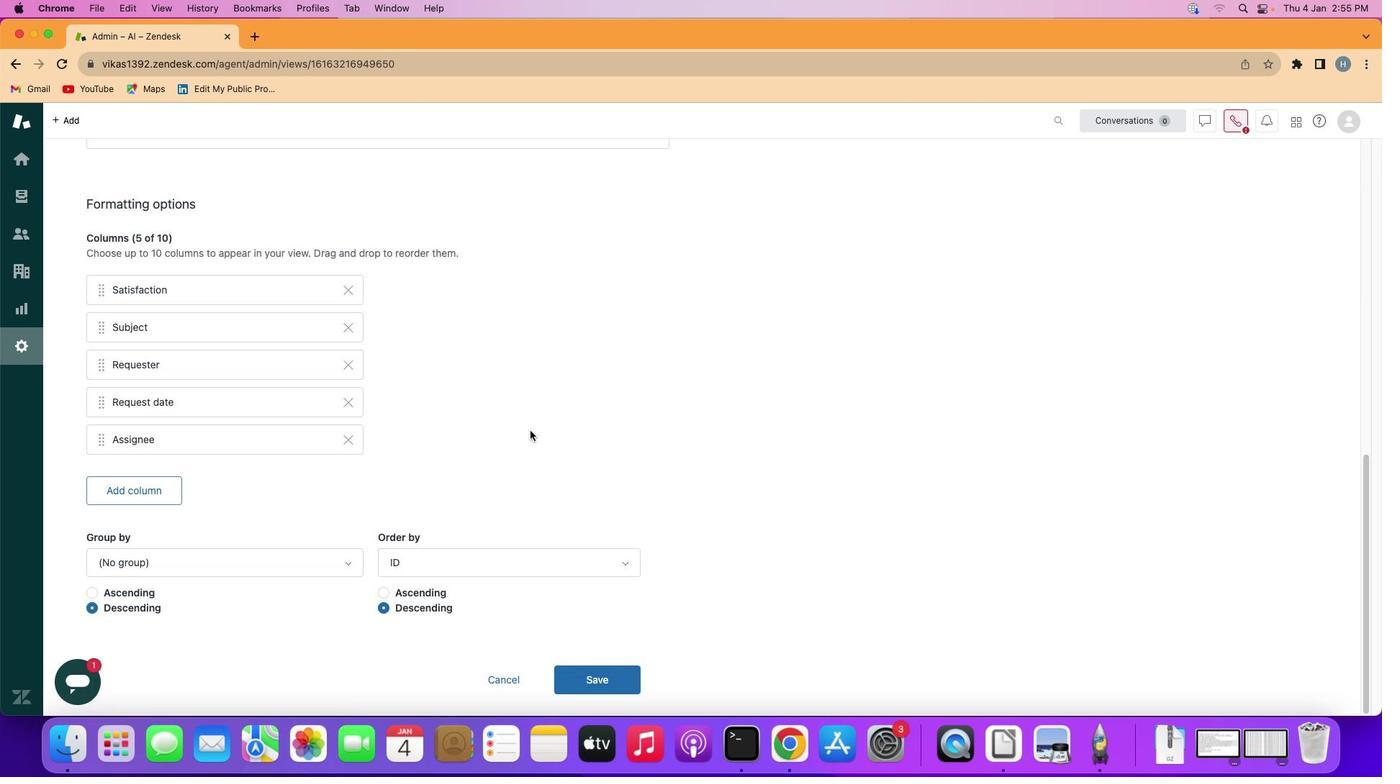 
Action: Mouse scrolled (540, 441) with delta (10, 7)
Screenshot: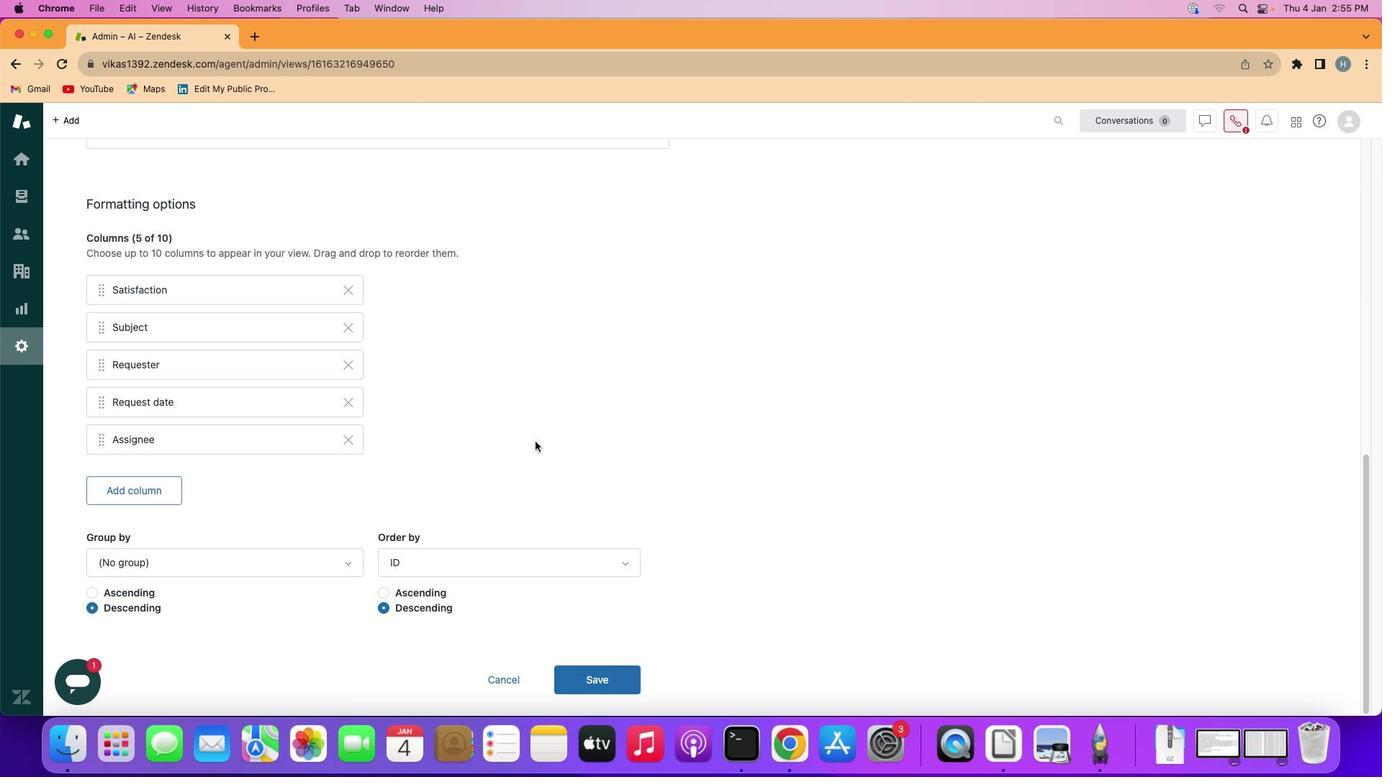 
Action: Mouse scrolled (540, 441) with delta (10, 6)
Screenshot: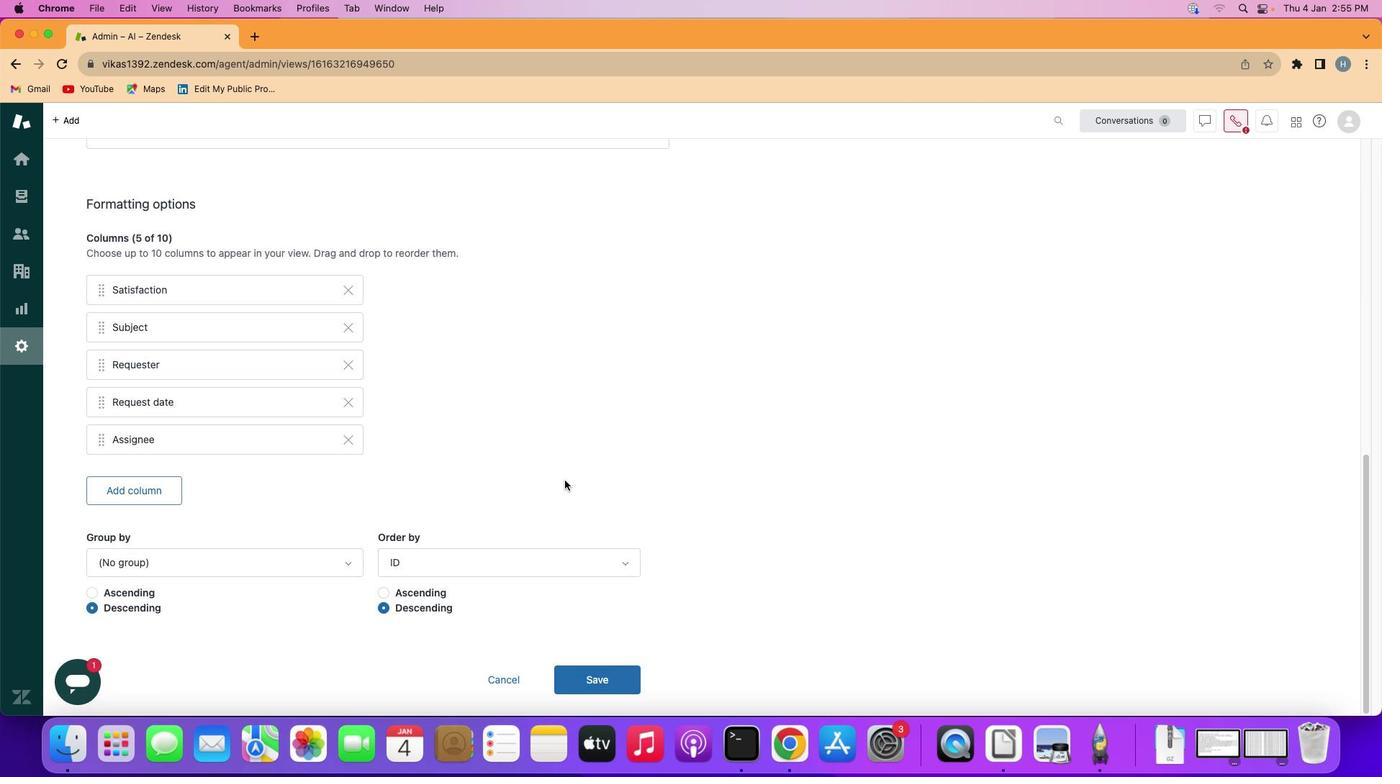 
Action: Mouse moved to (599, 688)
Screenshot: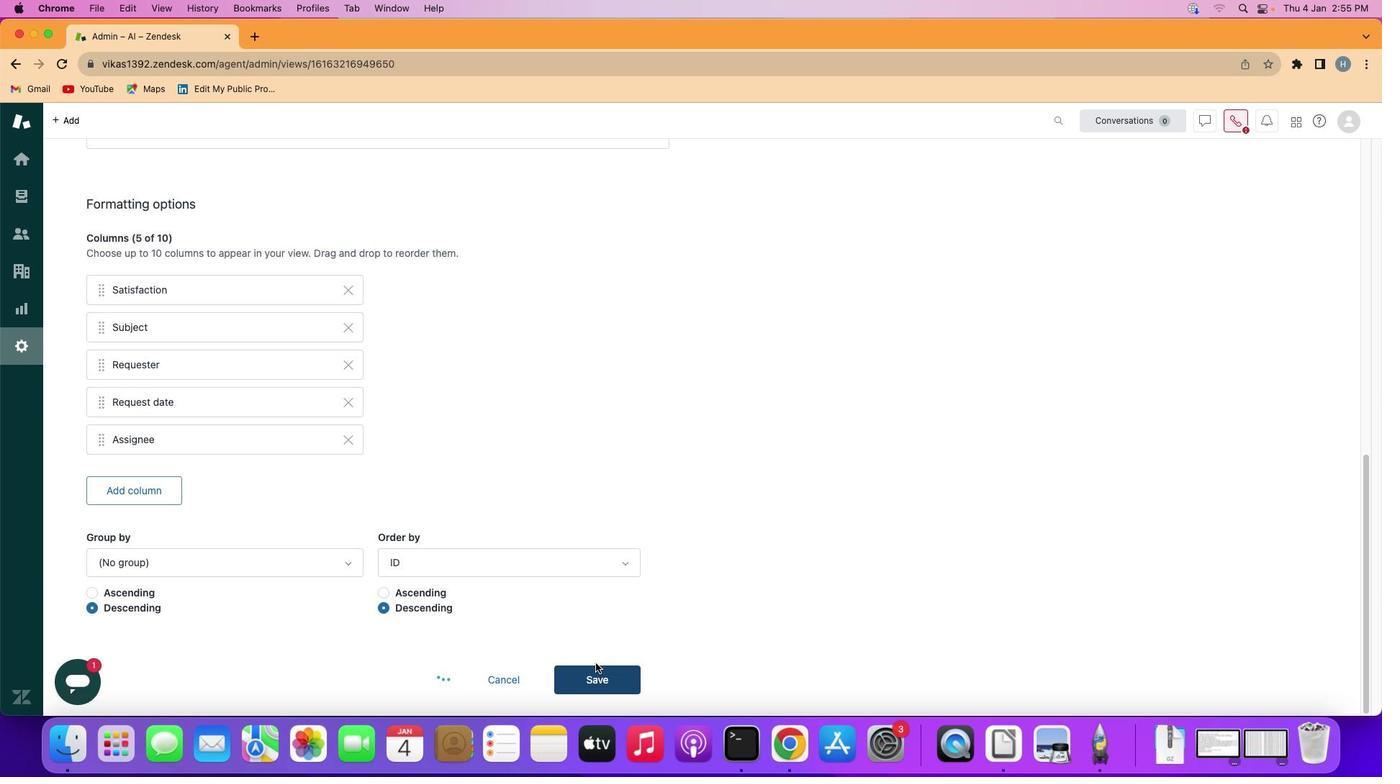 
Action: Mouse pressed left at (599, 688)
Screenshot: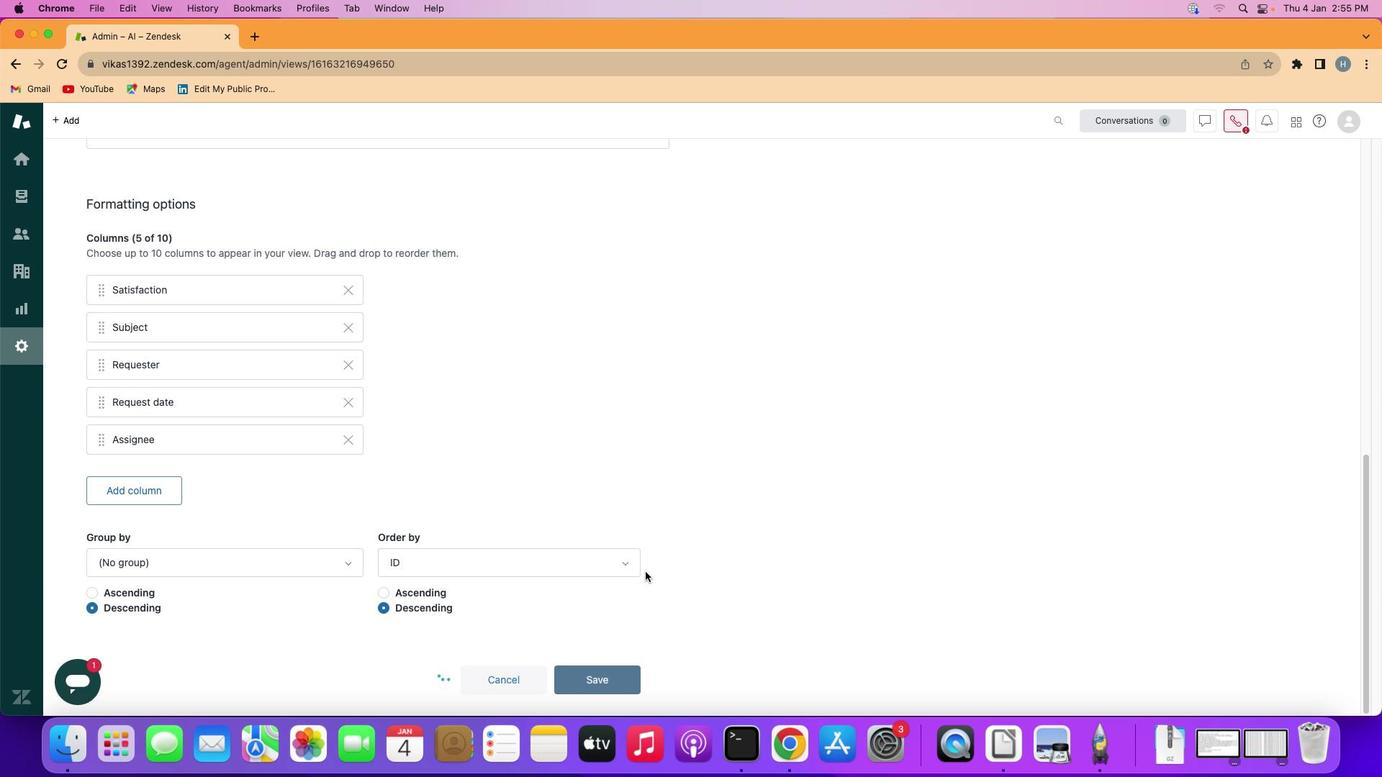 
Action: Mouse moved to (684, 487)
Screenshot: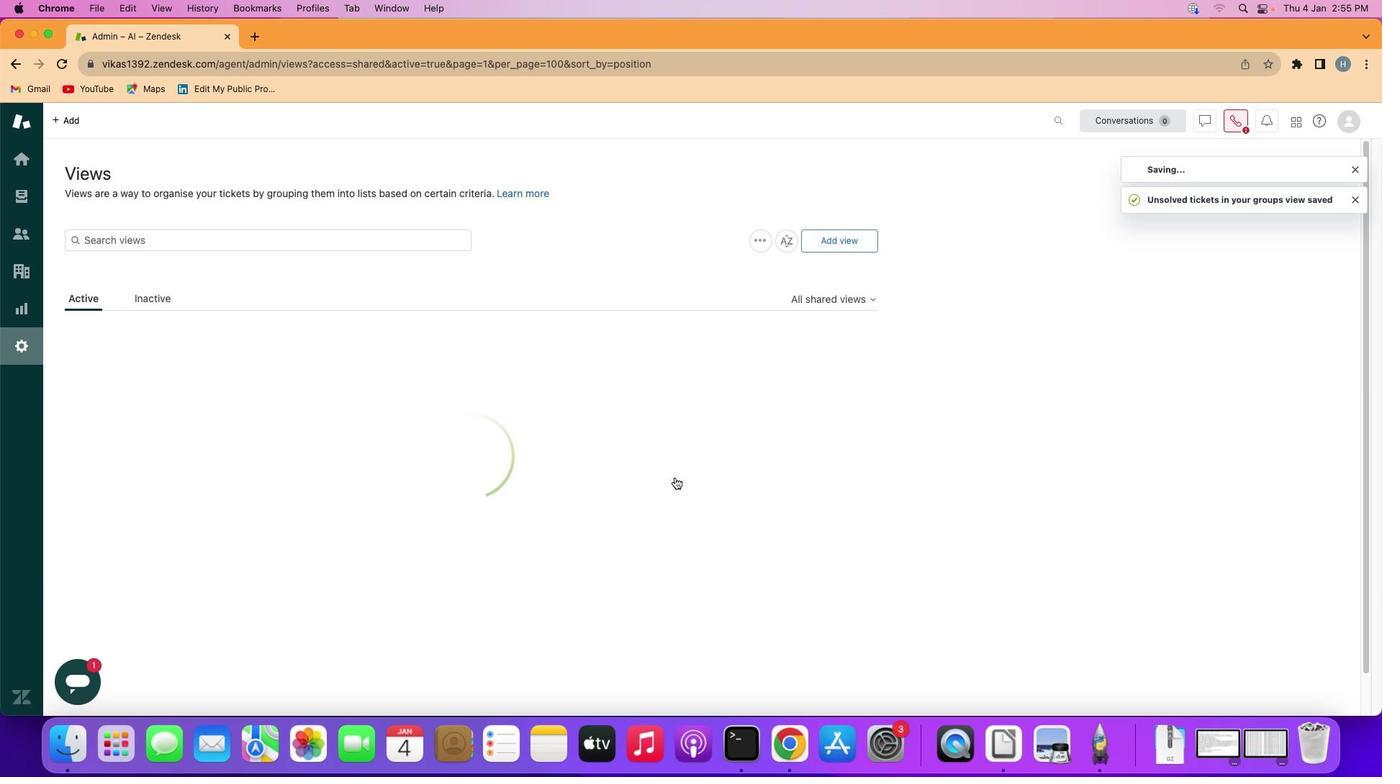 
